 Task: Create a due date automation trigger when advanced on, on the tuesday before a card is due add basic assigned only to me at 11:00 AM.
Action: Mouse moved to (1061, 325)
Screenshot: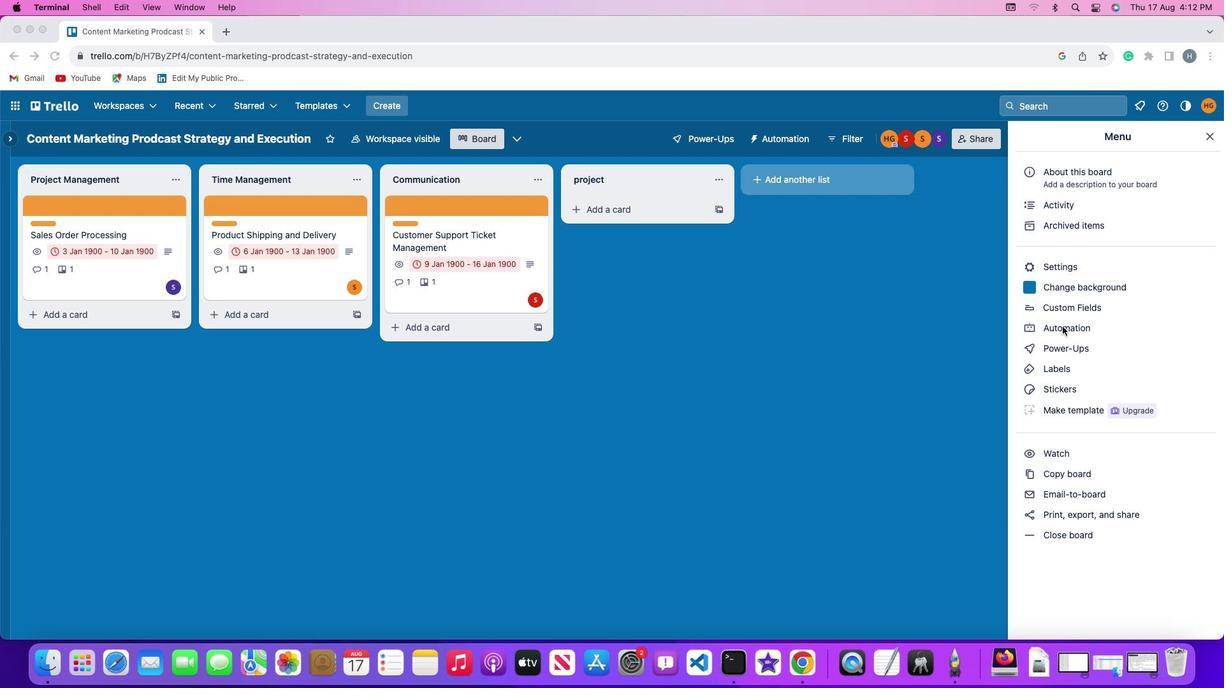 
Action: Mouse pressed left at (1061, 325)
Screenshot: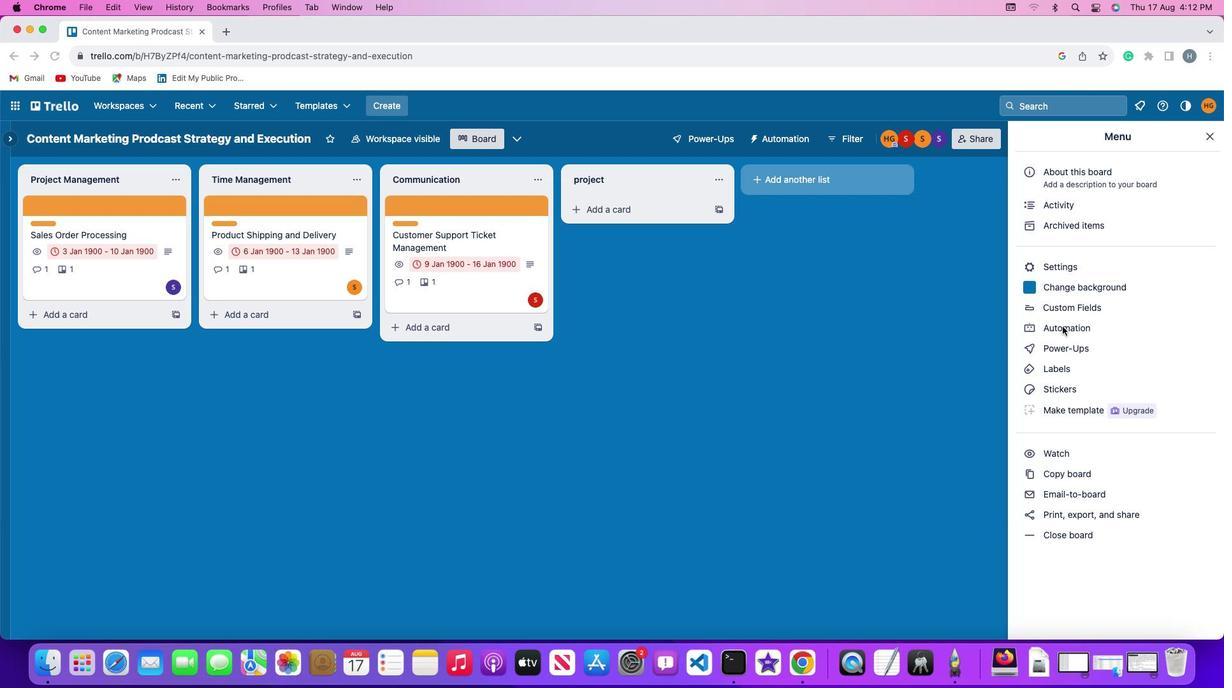 
Action: Mouse pressed left at (1061, 325)
Screenshot: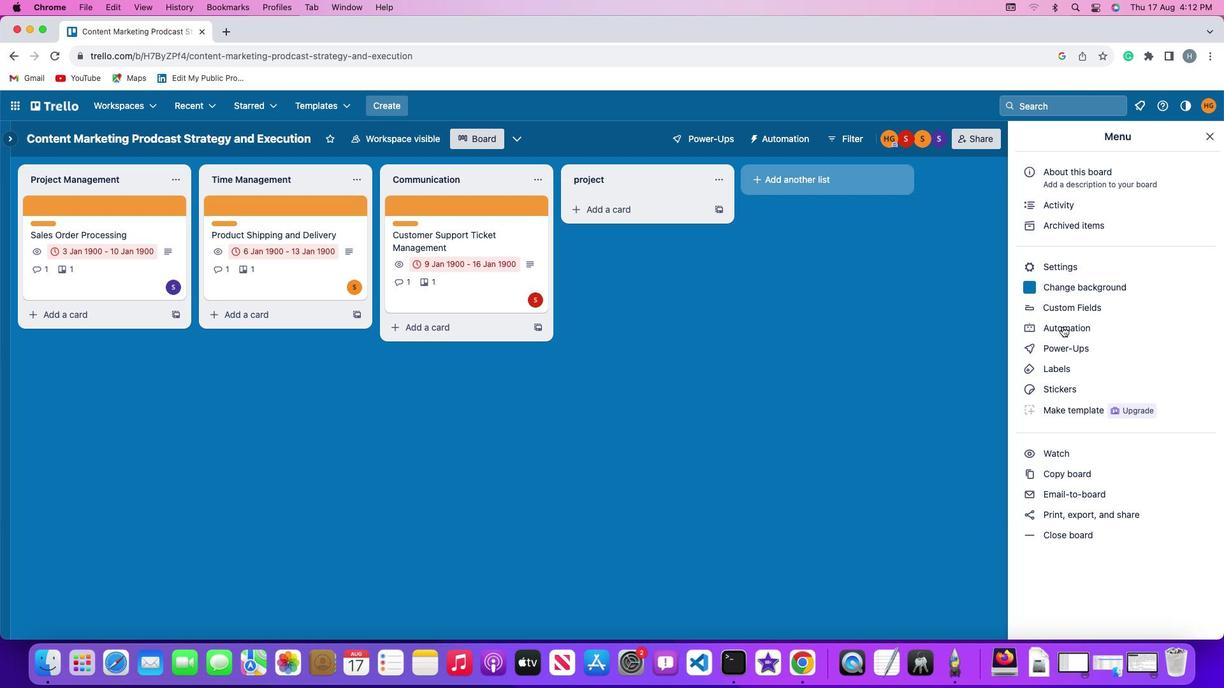 
Action: Mouse moved to (96, 297)
Screenshot: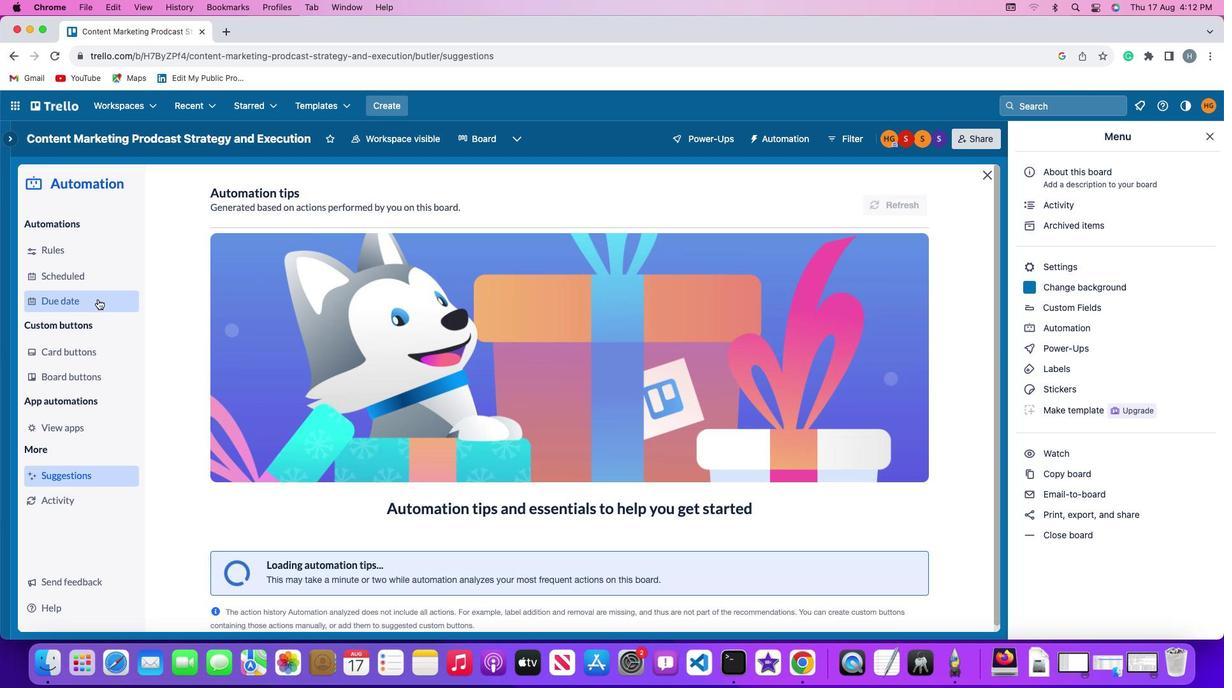 
Action: Mouse pressed left at (96, 297)
Screenshot: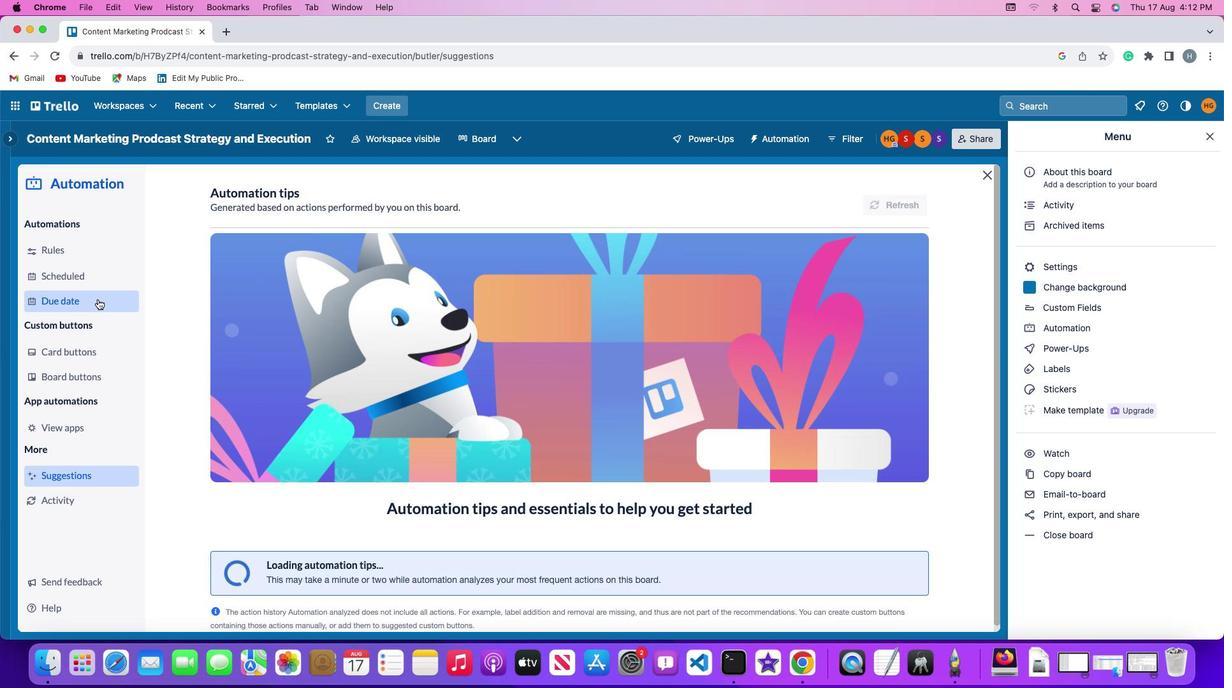 
Action: Mouse moved to (861, 197)
Screenshot: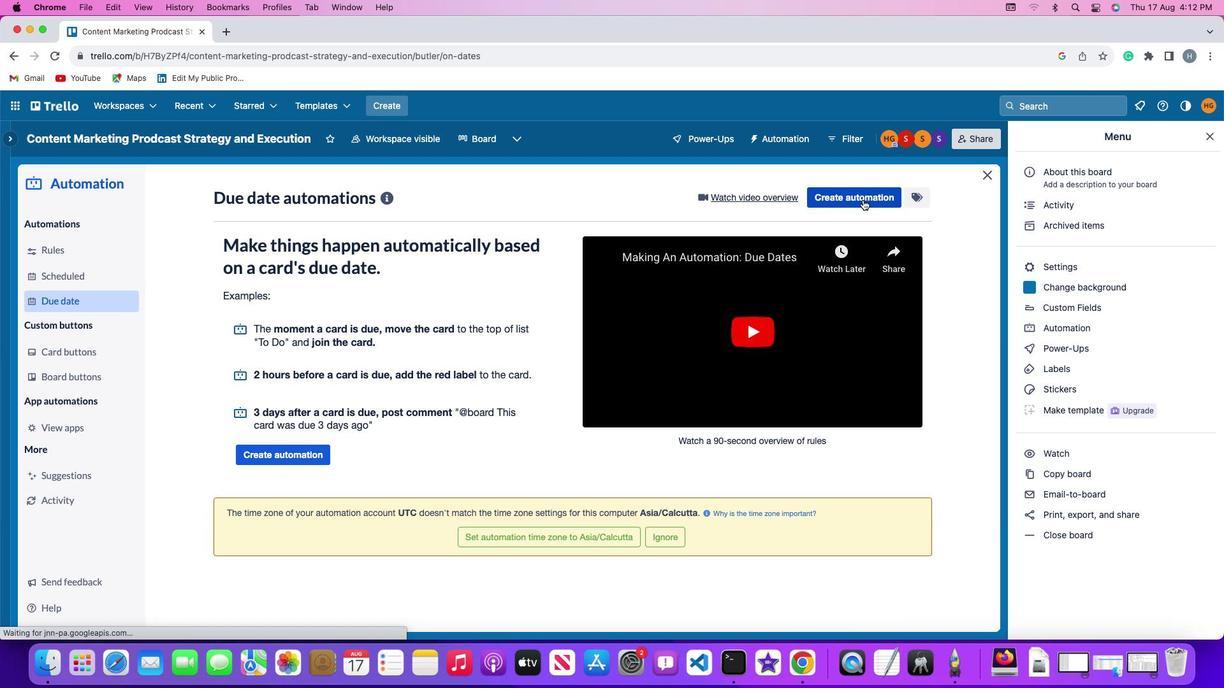 
Action: Mouse pressed left at (861, 197)
Screenshot: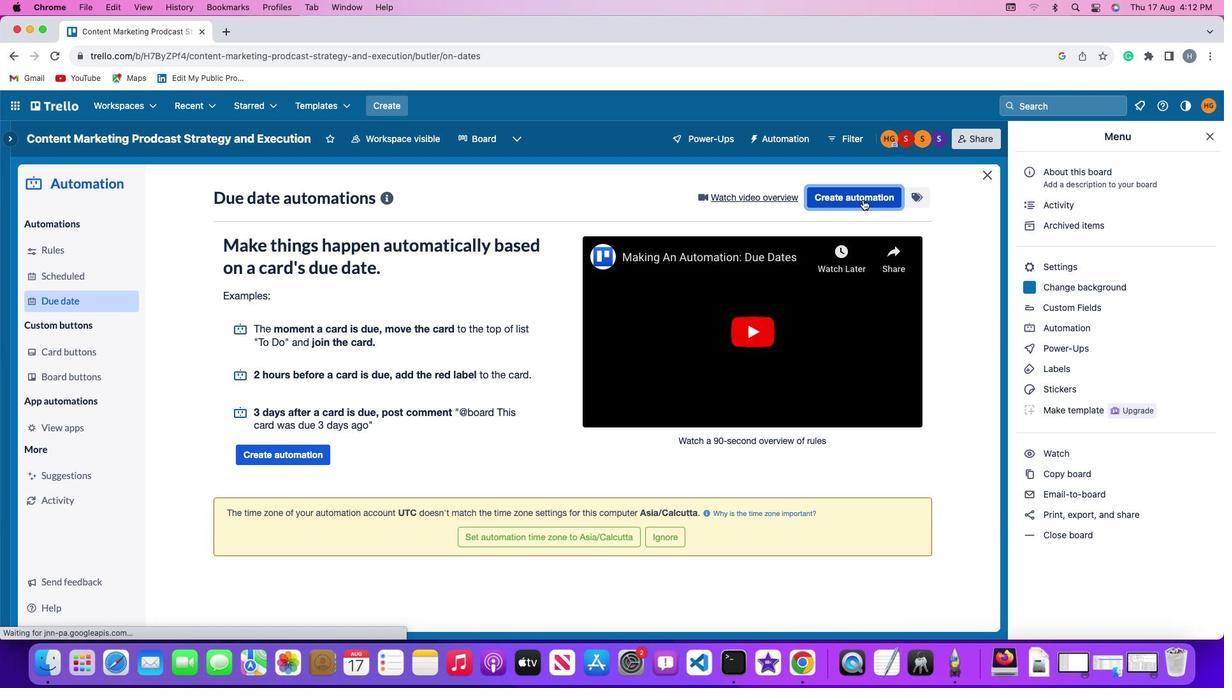 
Action: Mouse moved to (268, 322)
Screenshot: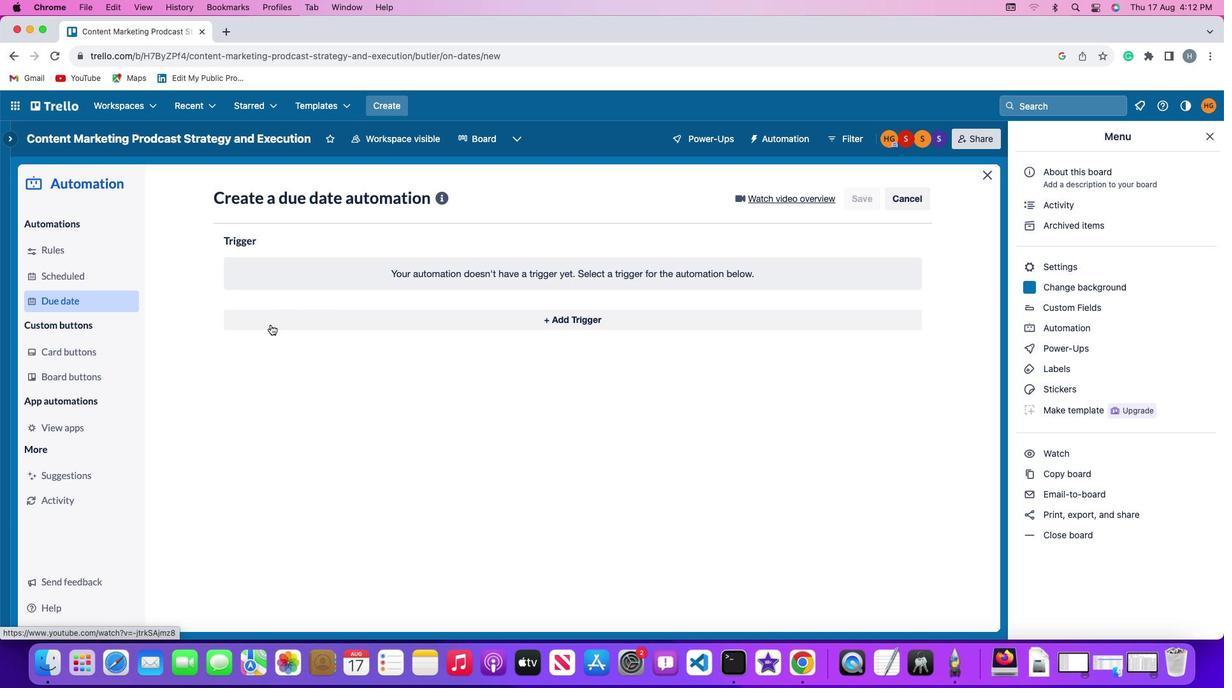 
Action: Mouse pressed left at (268, 322)
Screenshot: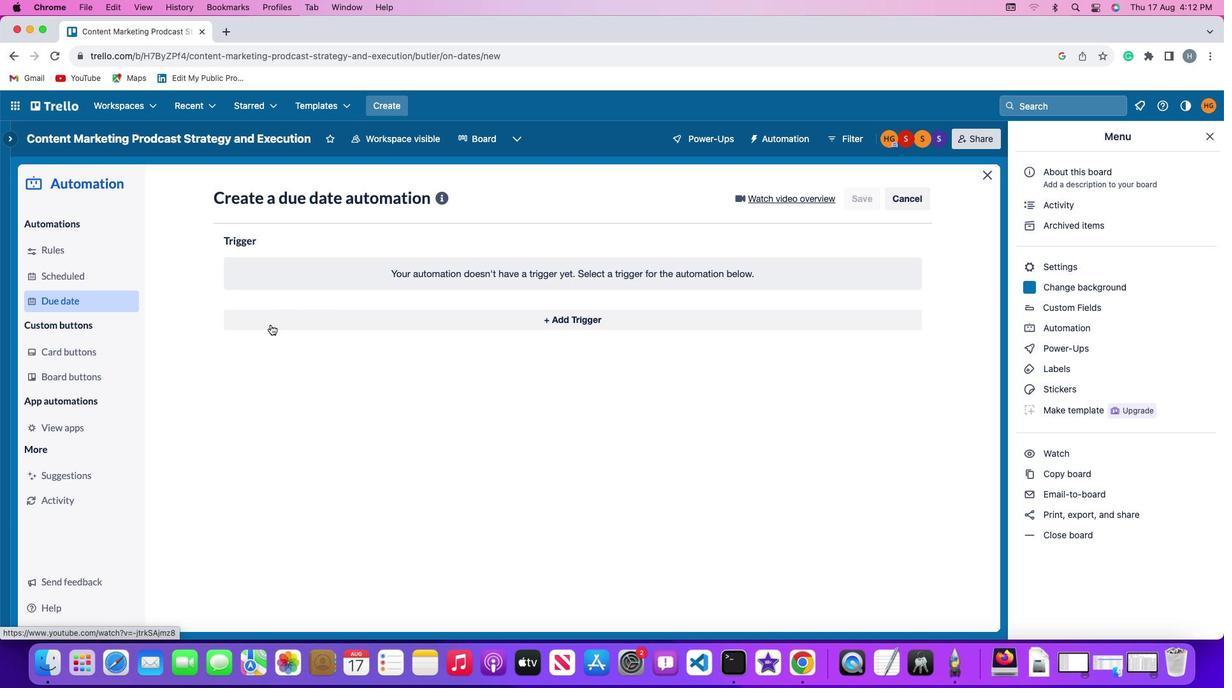 
Action: Mouse moved to (266, 546)
Screenshot: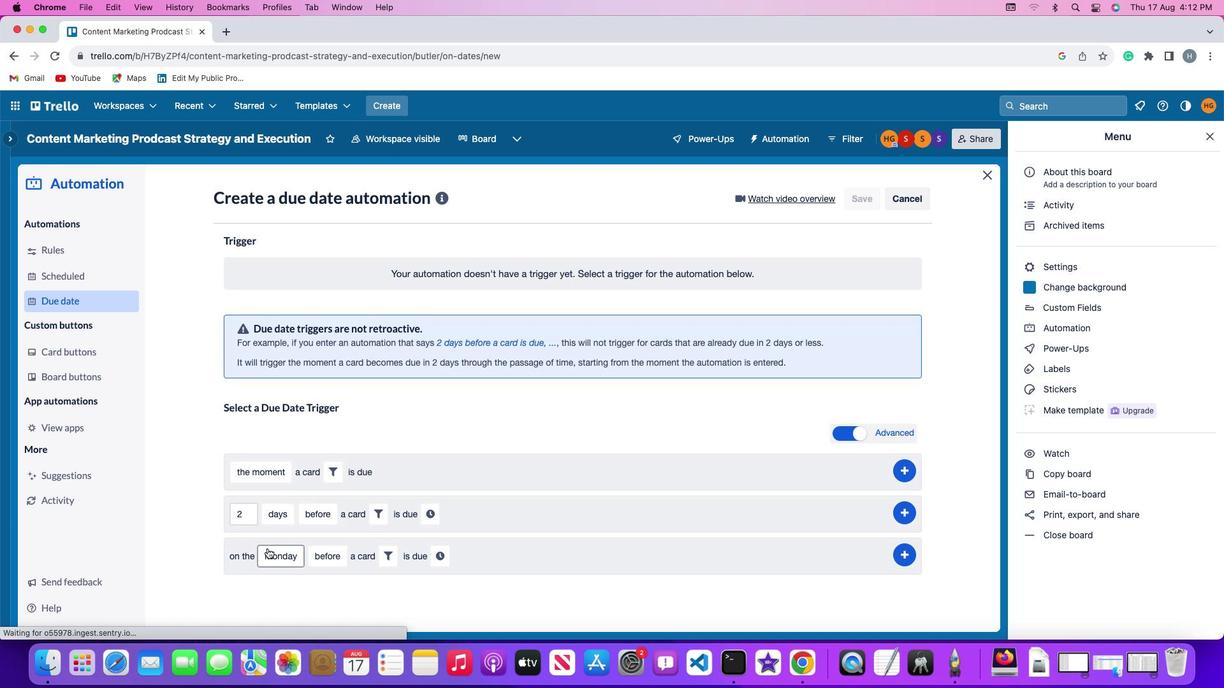 
Action: Mouse pressed left at (266, 546)
Screenshot: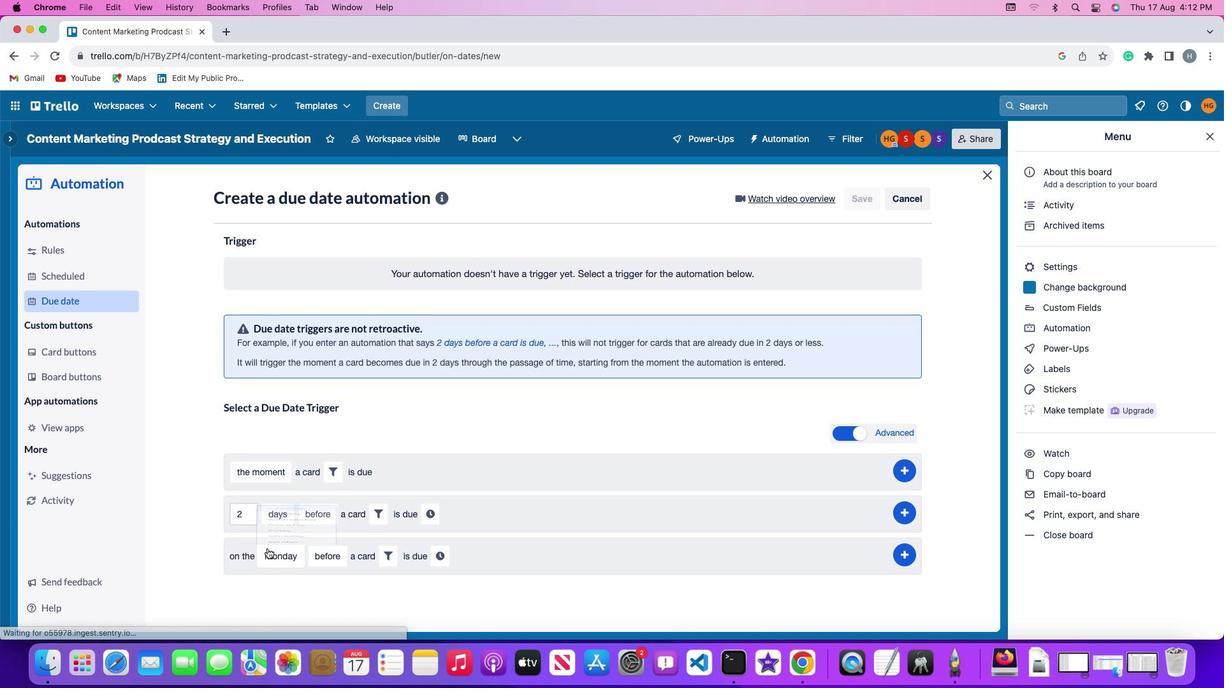 
Action: Mouse moved to (279, 400)
Screenshot: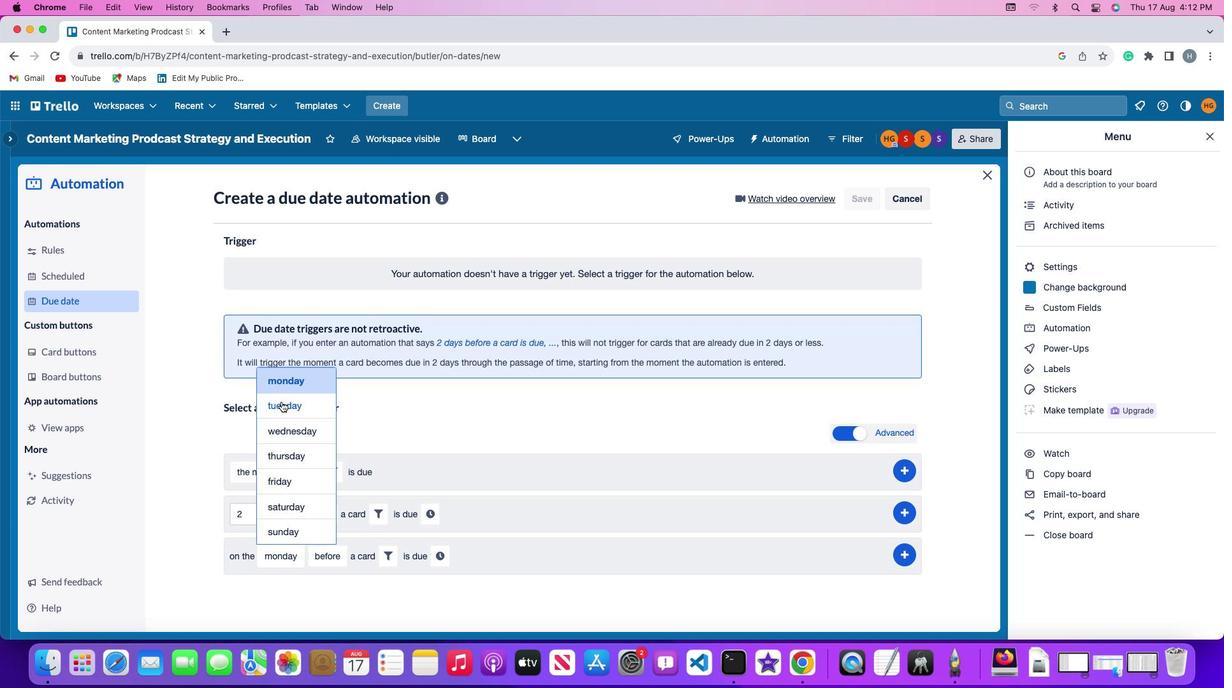
Action: Mouse pressed left at (279, 400)
Screenshot: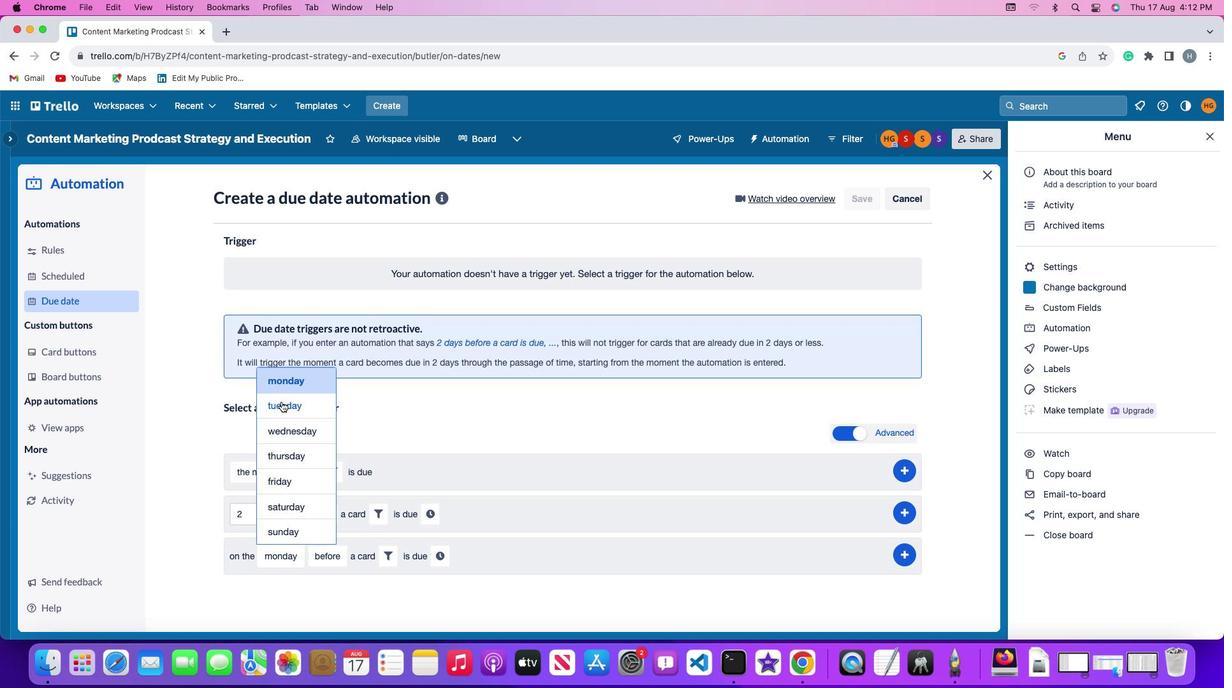 
Action: Mouse moved to (326, 553)
Screenshot: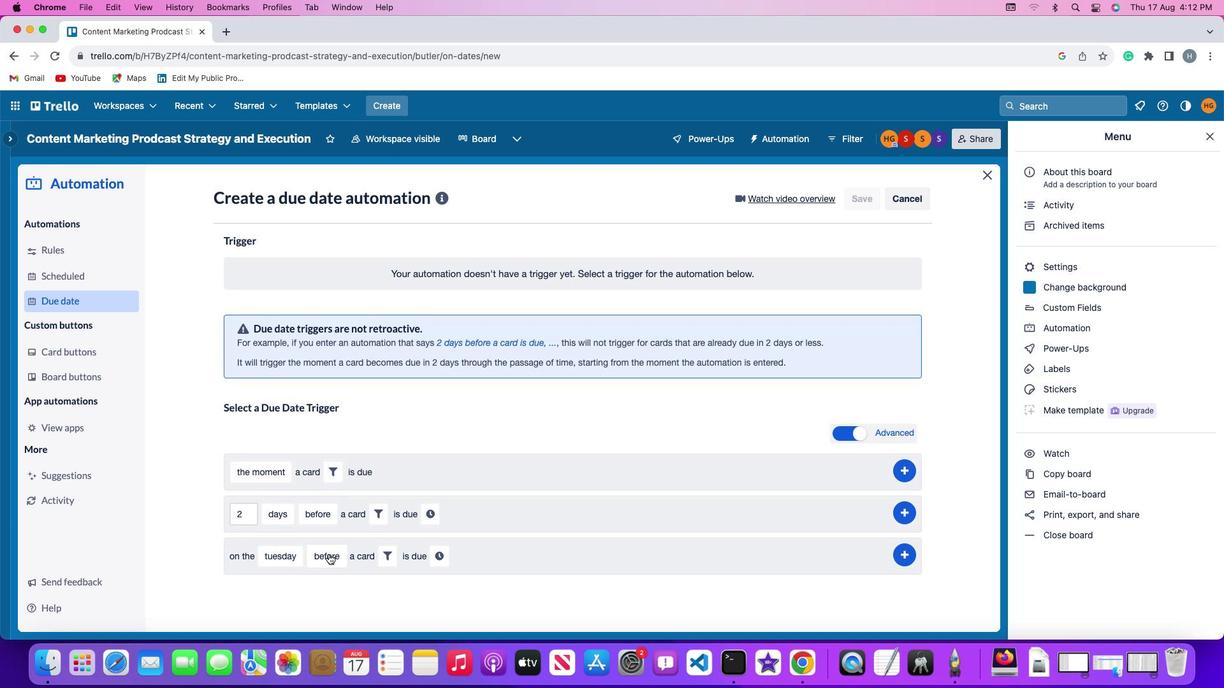 
Action: Mouse pressed left at (326, 553)
Screenshot: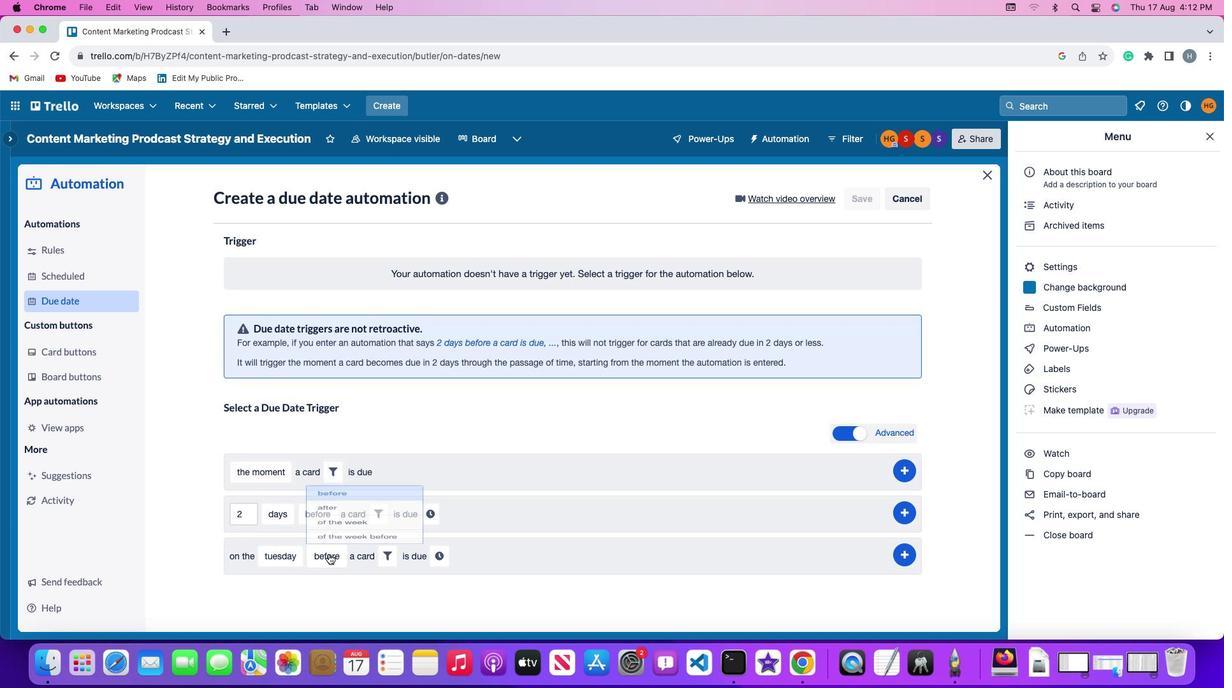
Action: Mouse moved to (347, 453)
Screenshot: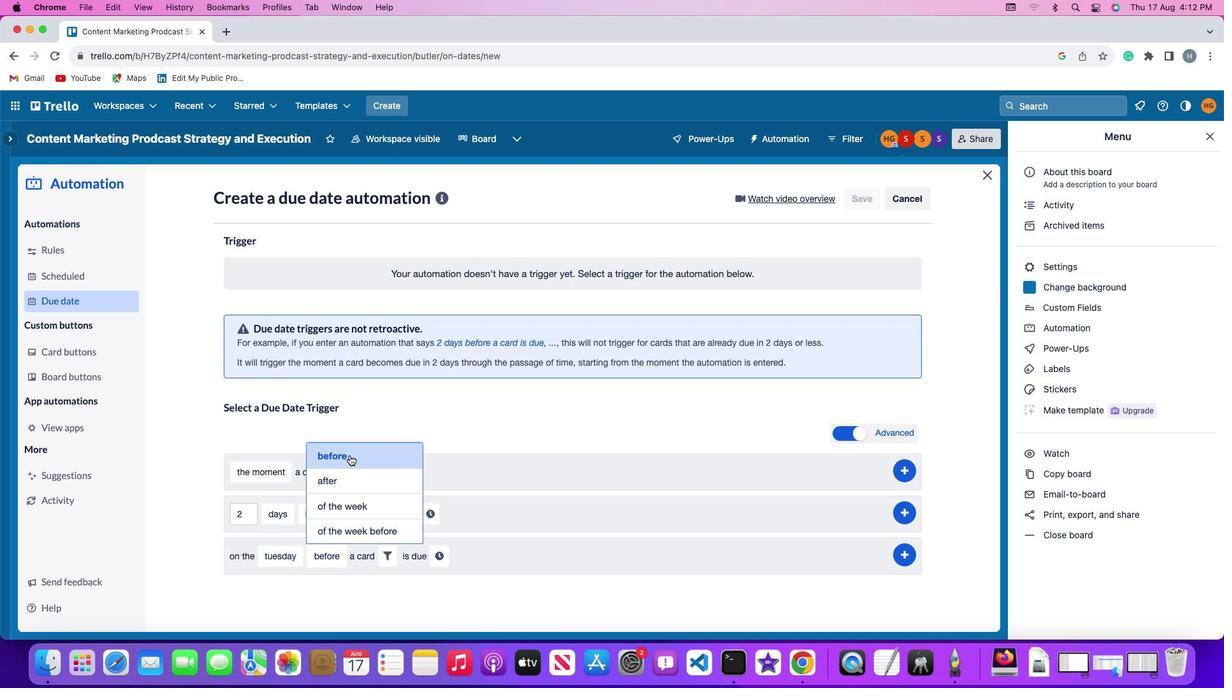 
Action: Mouse pressed left at (347, 453)
Screenshot: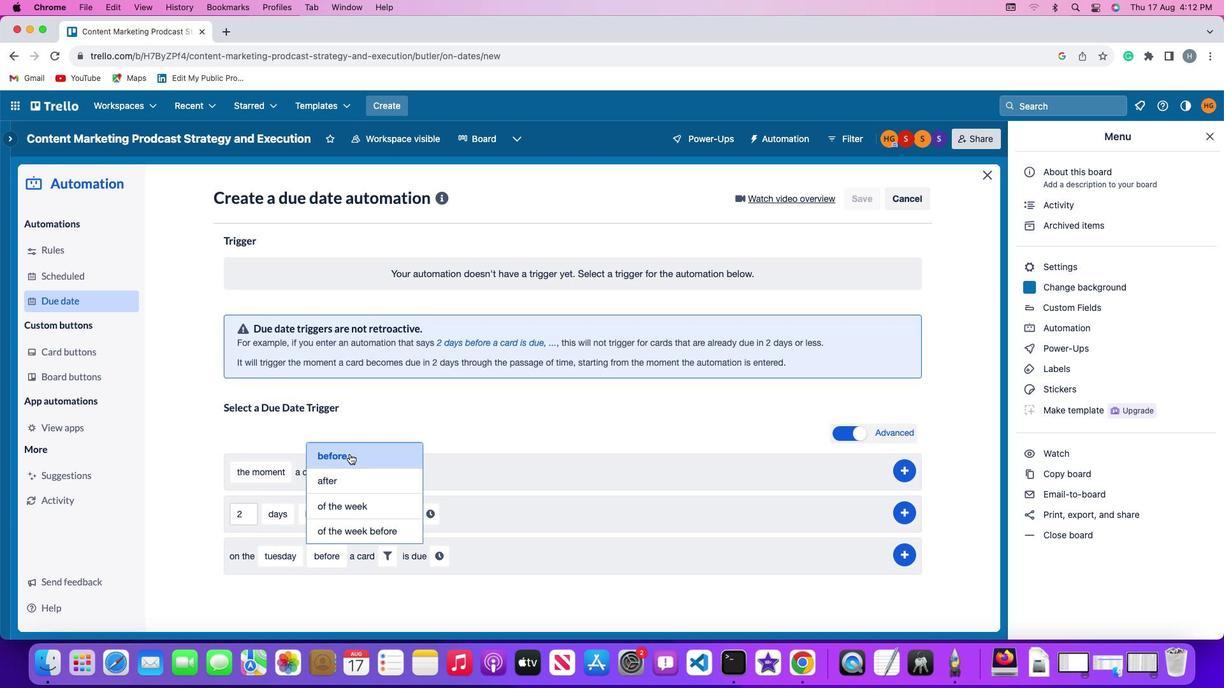 
Action: Mouse moved to (387, 556)
Screenshot: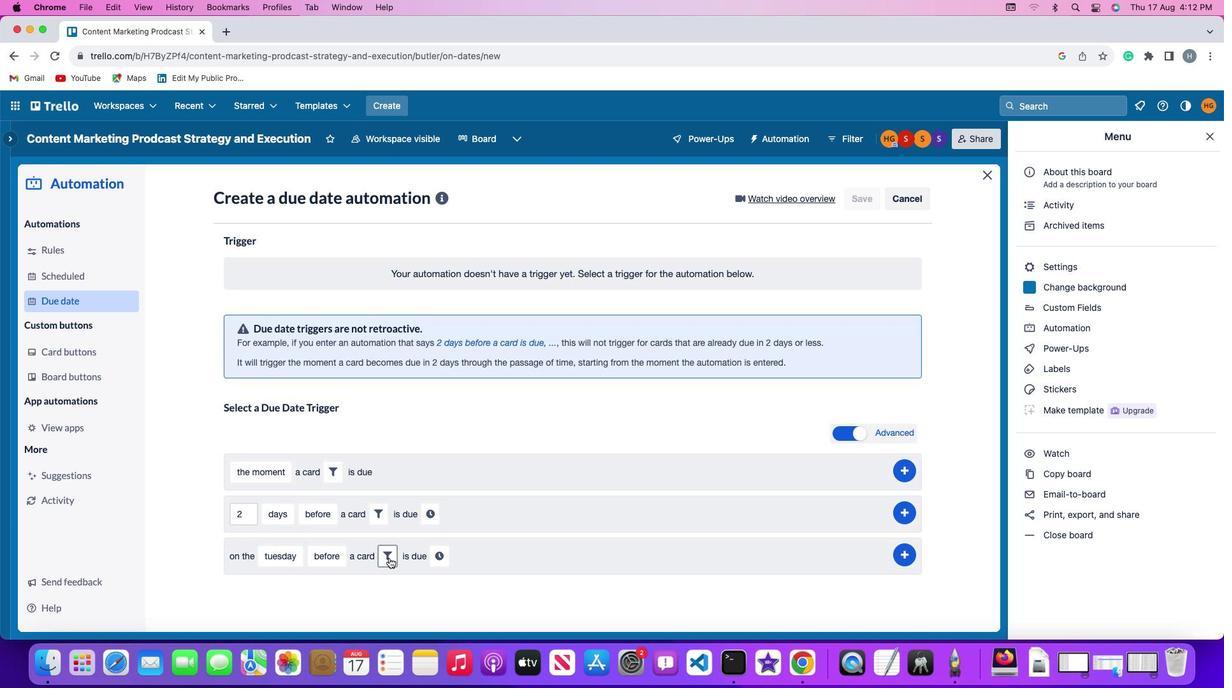 
Action: Mouse pressed left at (387, 556)
Screenshot: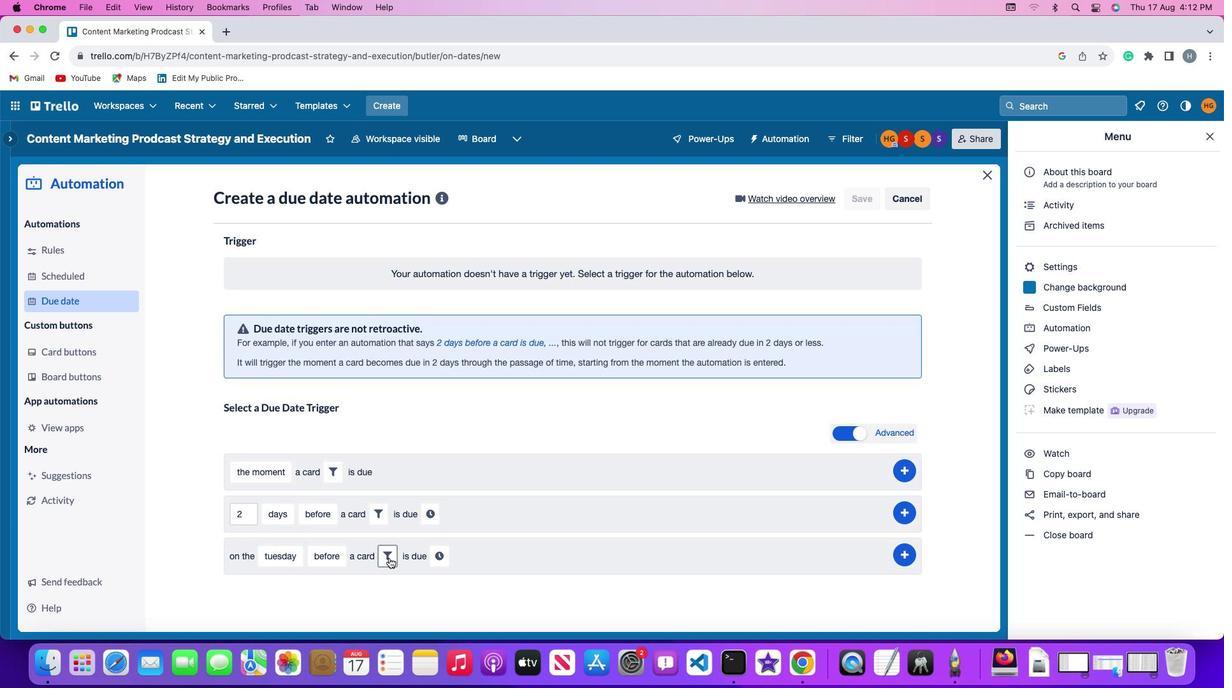 
Action: Mouse moved to (332, 595)
Screenshot: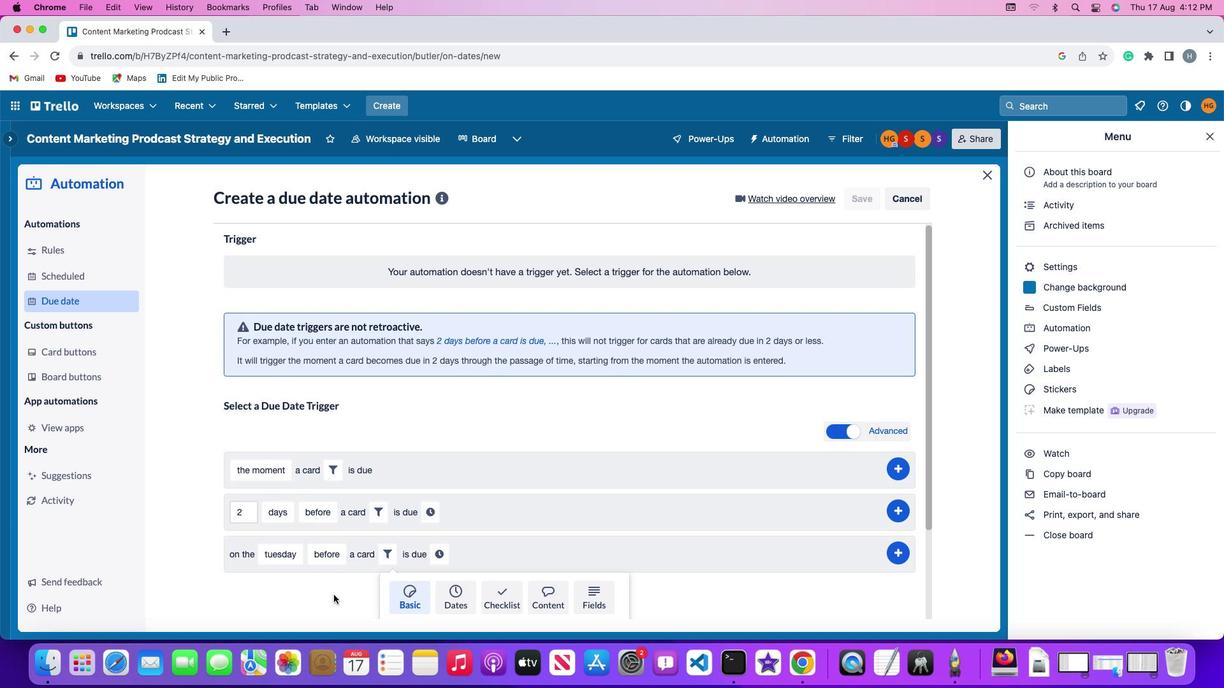 
Action: Mouse scrolled (332, 595) with delta (-1, -1)
Screenshot: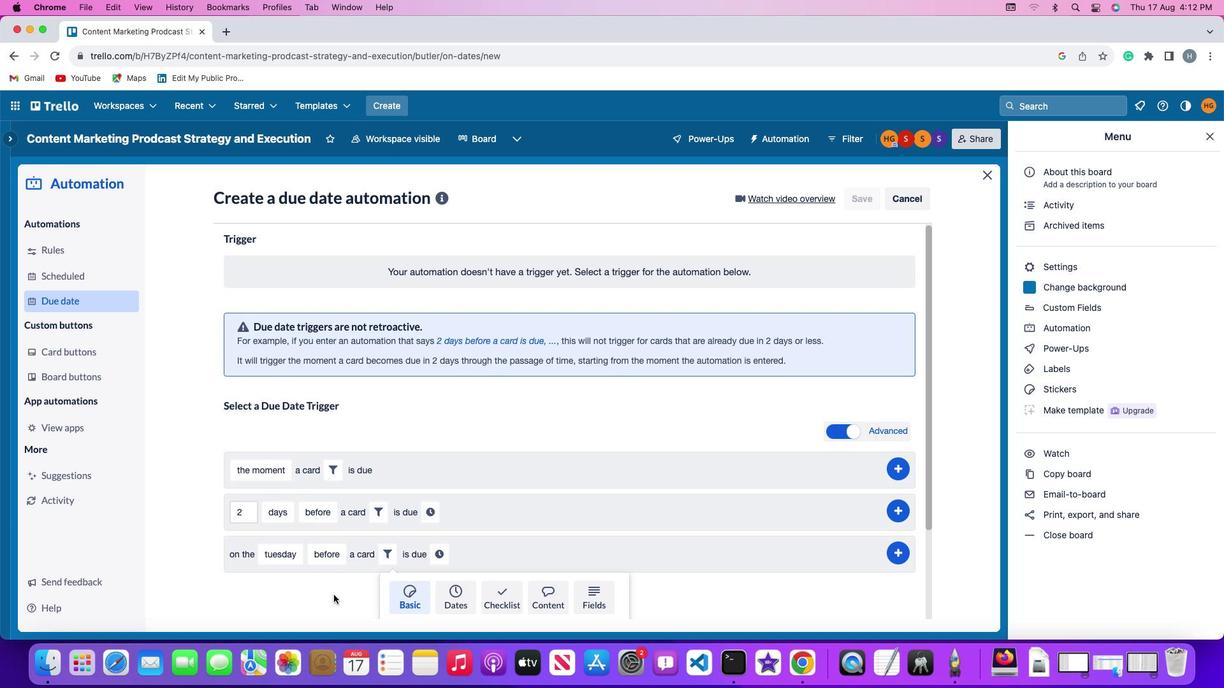 
Action: Mouse scrolled (332, 595) with delta (-1, -1)
Screenshot: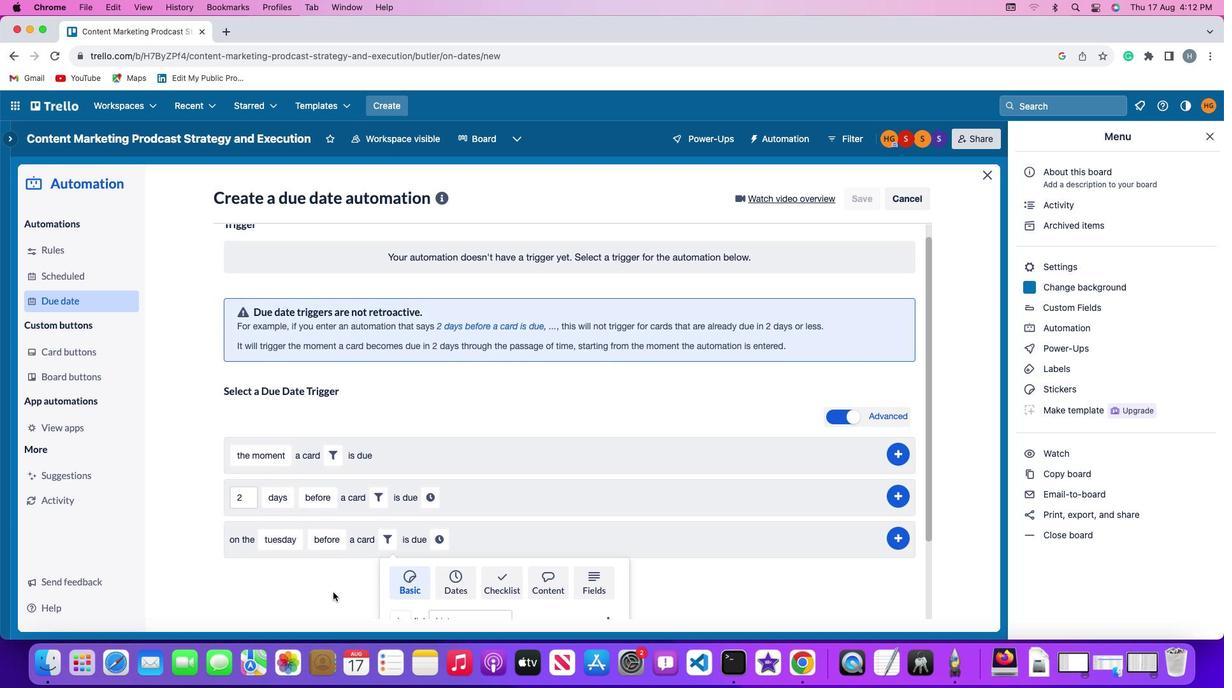 
Action: Mouse scrolled (332, 595) with delta (-1, -3)
Screenshot: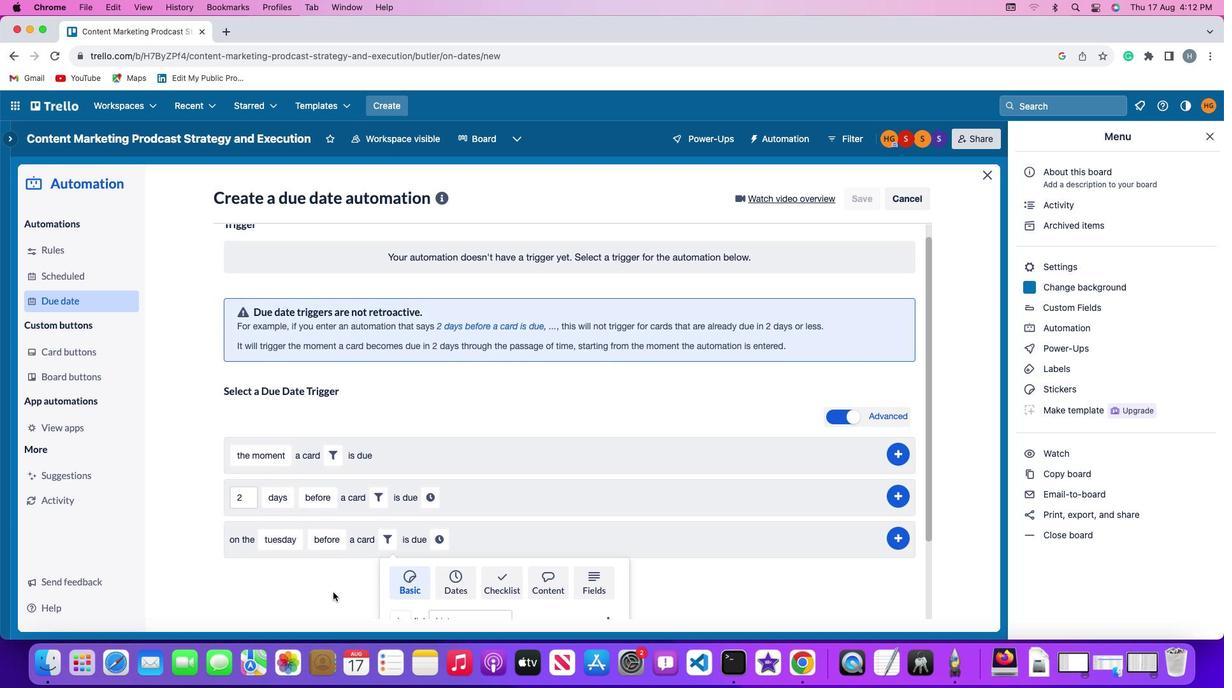 
Action: Mouse moved to (331, 594)
Screenshot: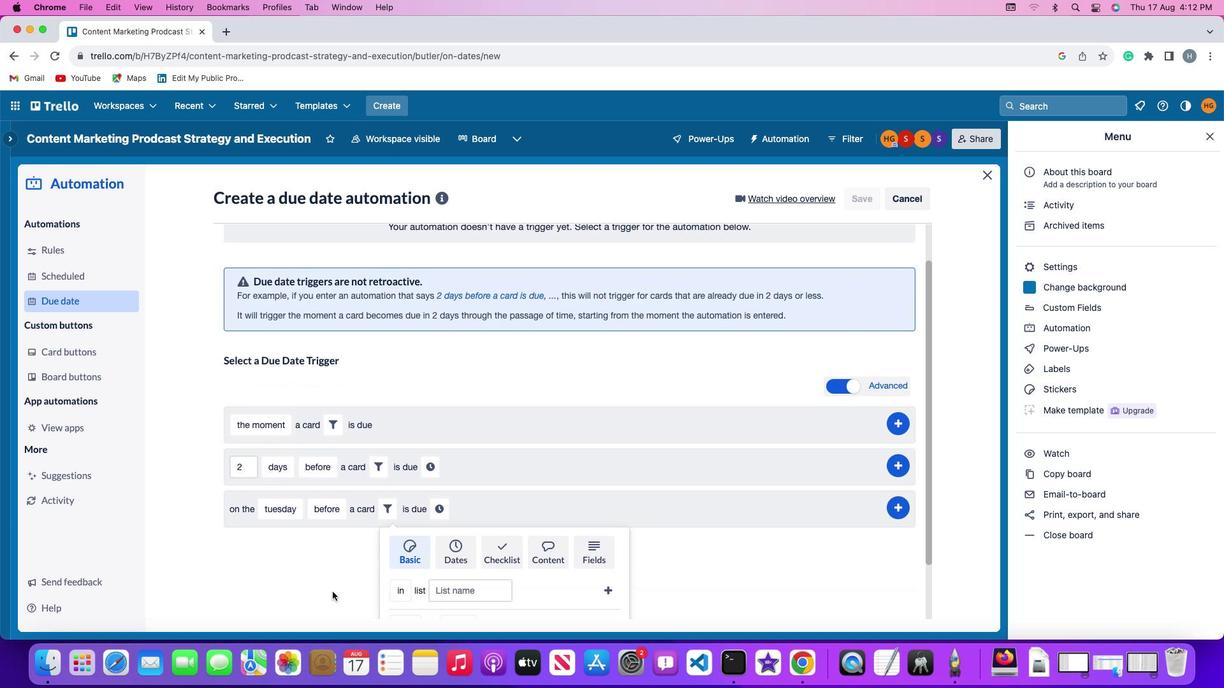 
Action: Mouse scrolled (331, 594) with delta (-1, -4)
Screenshot: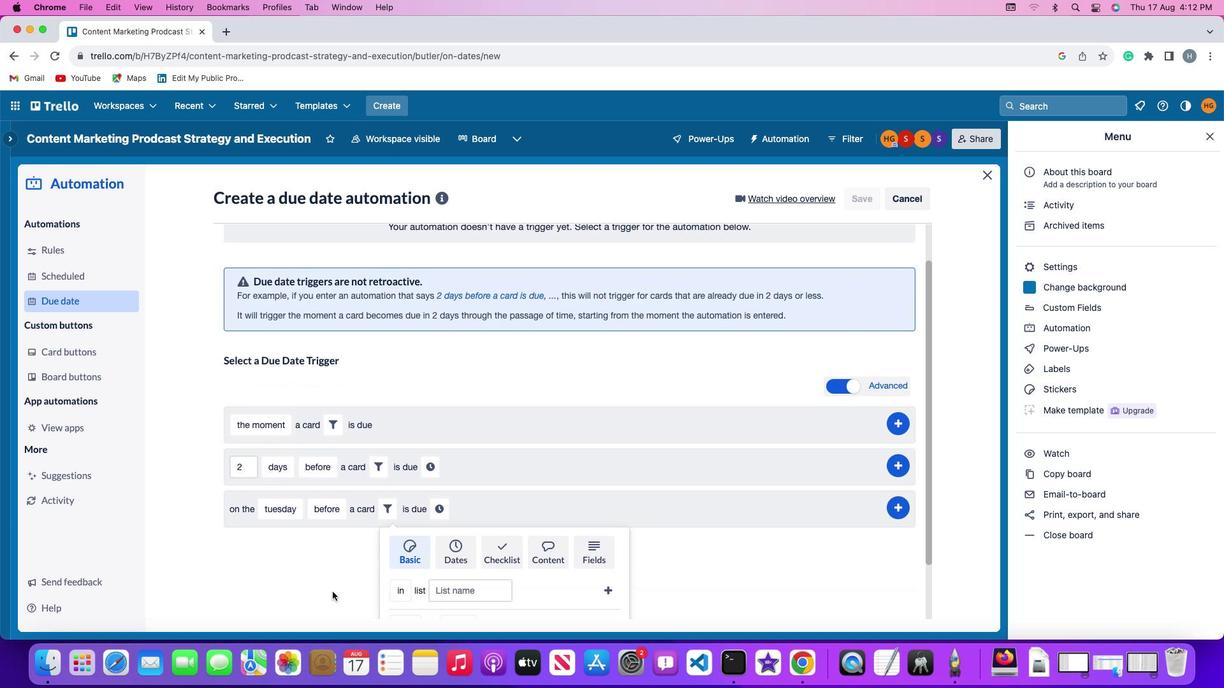 
Action: Mouse moved to (331, 593)
Screenshot: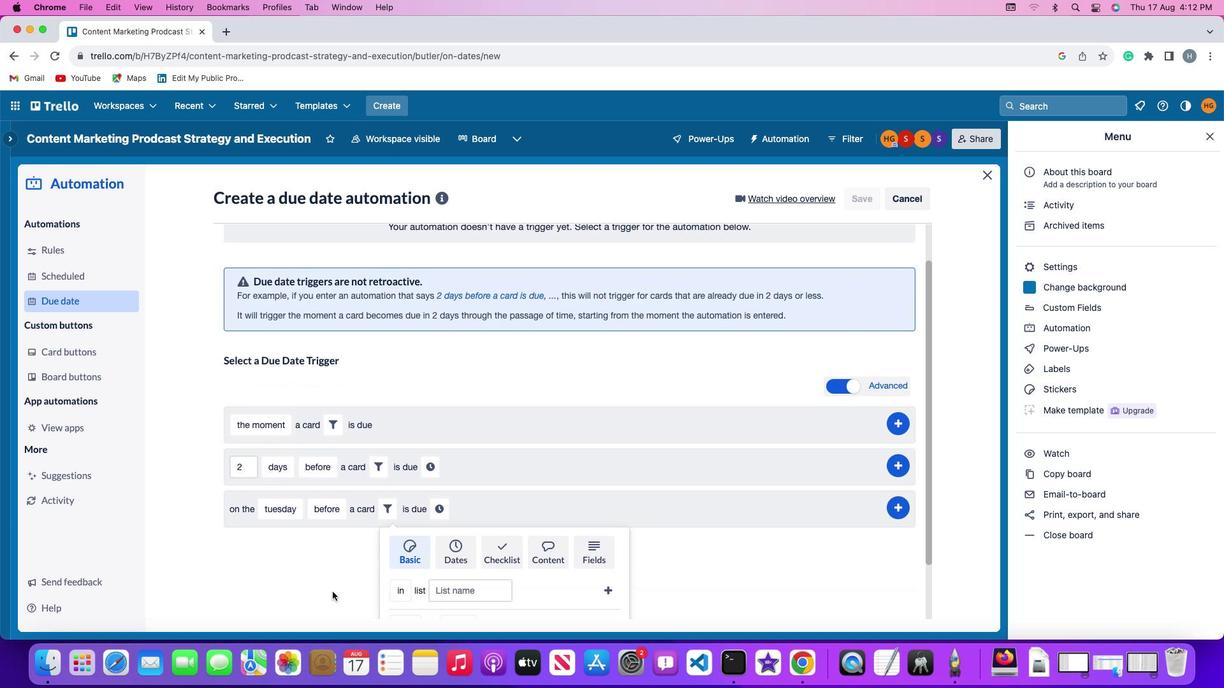 
Action: Mouse scrolled (331, 593) with delta (-1, -5)
Screenshot: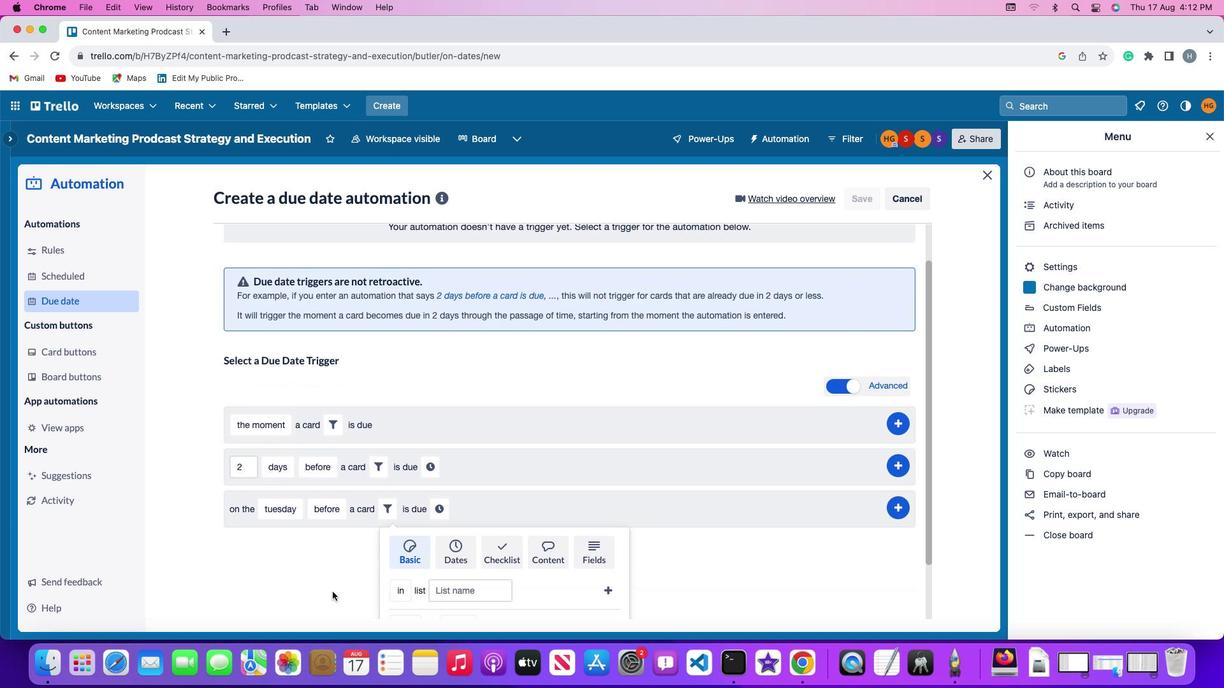 
Action: Mouse moved to (331, 590)
Screenshot: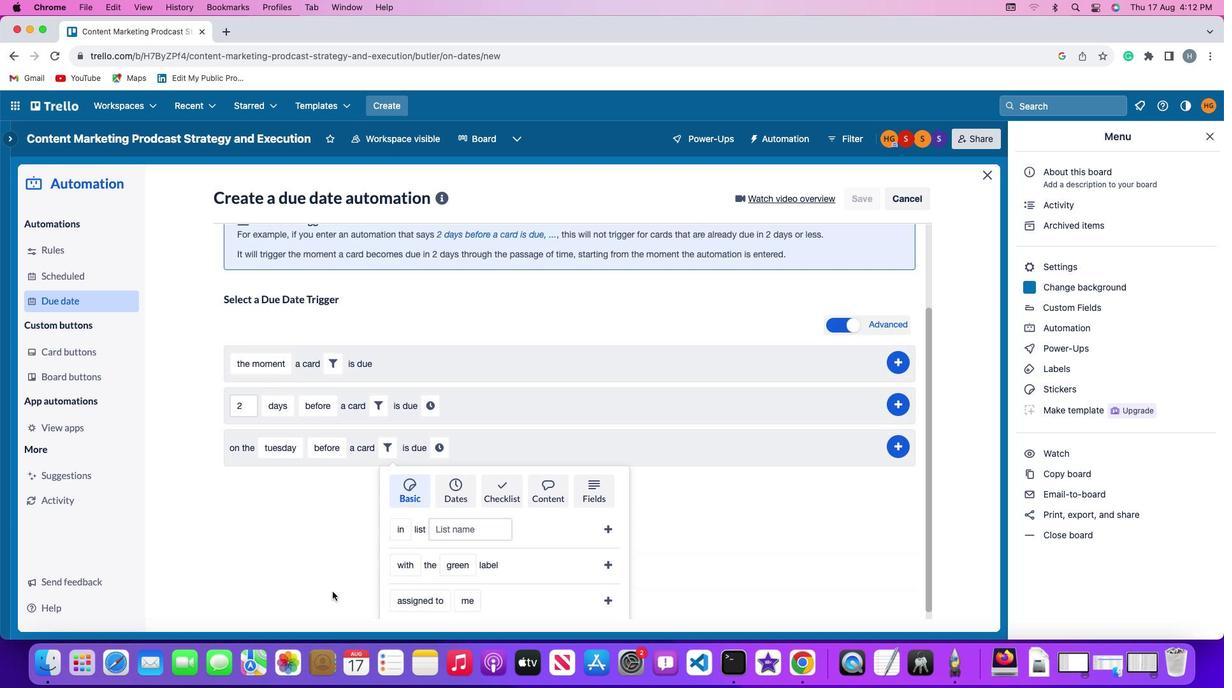 
Action: Mouse scrolled (331, 590) with delta (-1, -1)
Screenshot: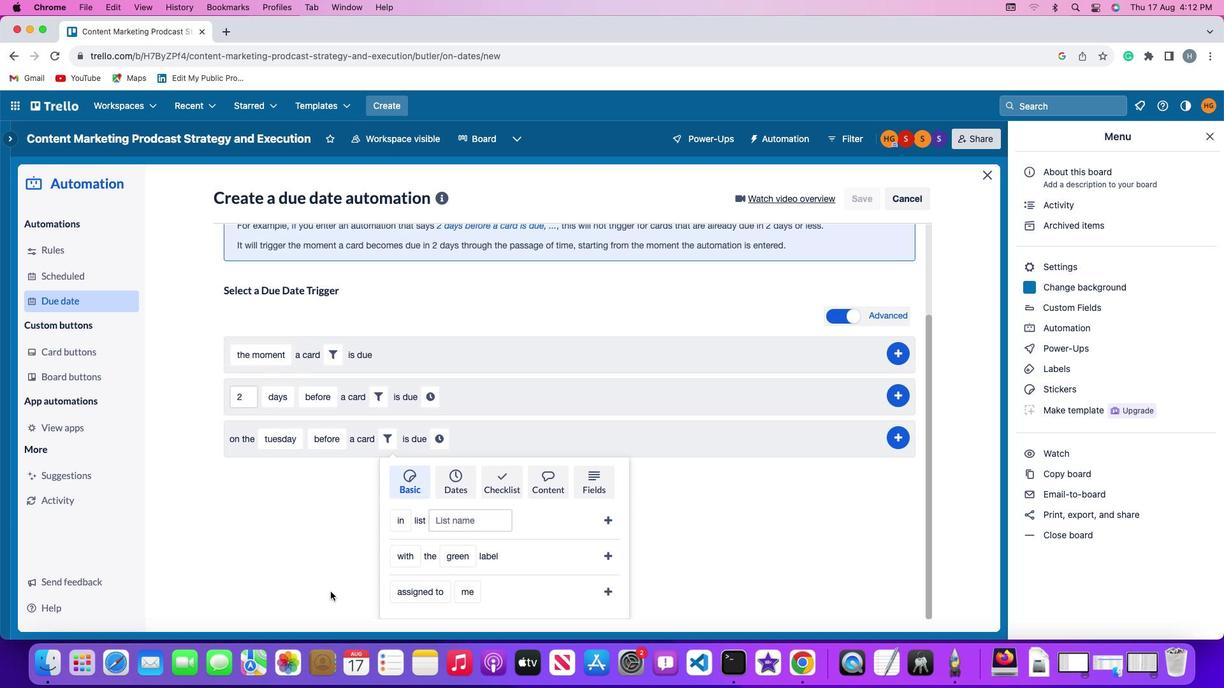 
Action: Mouse scrolled (331, 590) with delta (-1, -1)
Screenshot: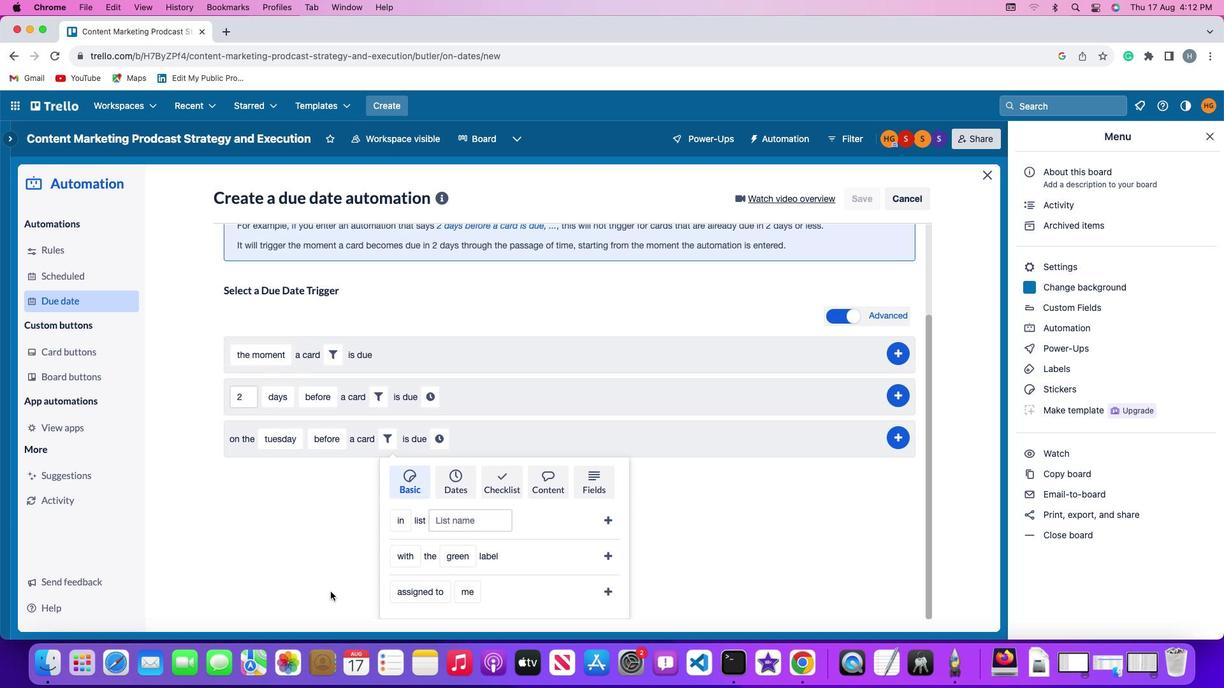 
Action: Mouse moved to (329, 590)
Screenshot: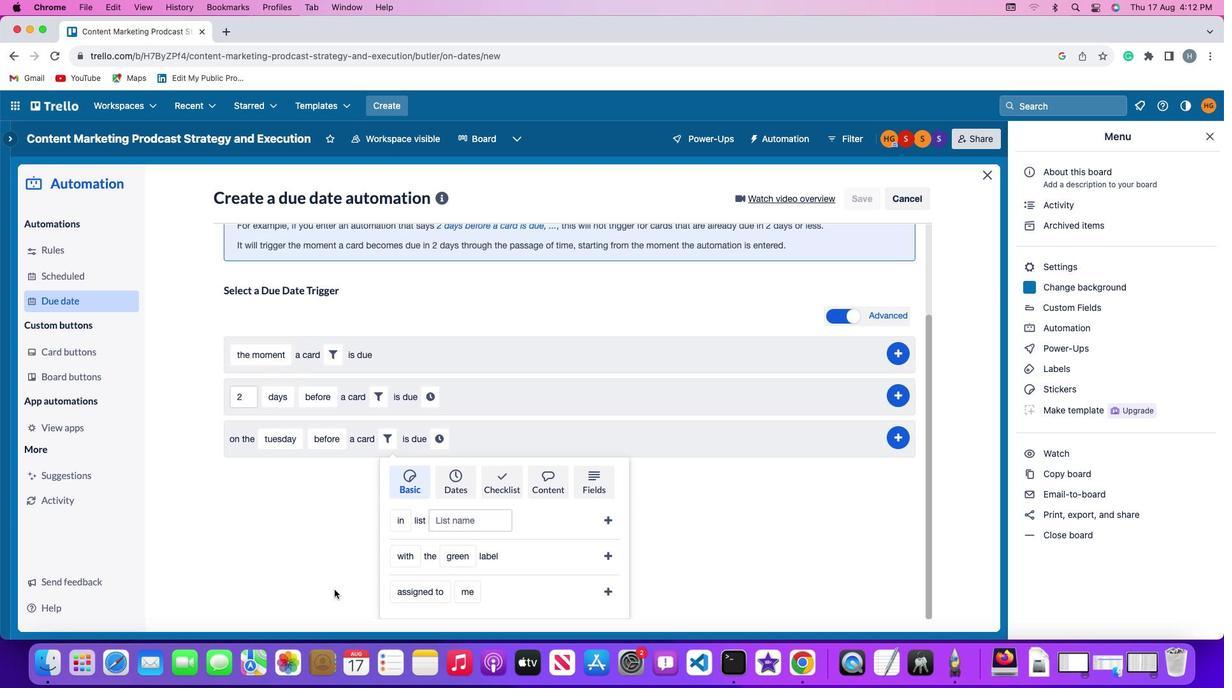 
Action: Mouse scrolled (329, 590) with delta (-1, -3)
Screenshot: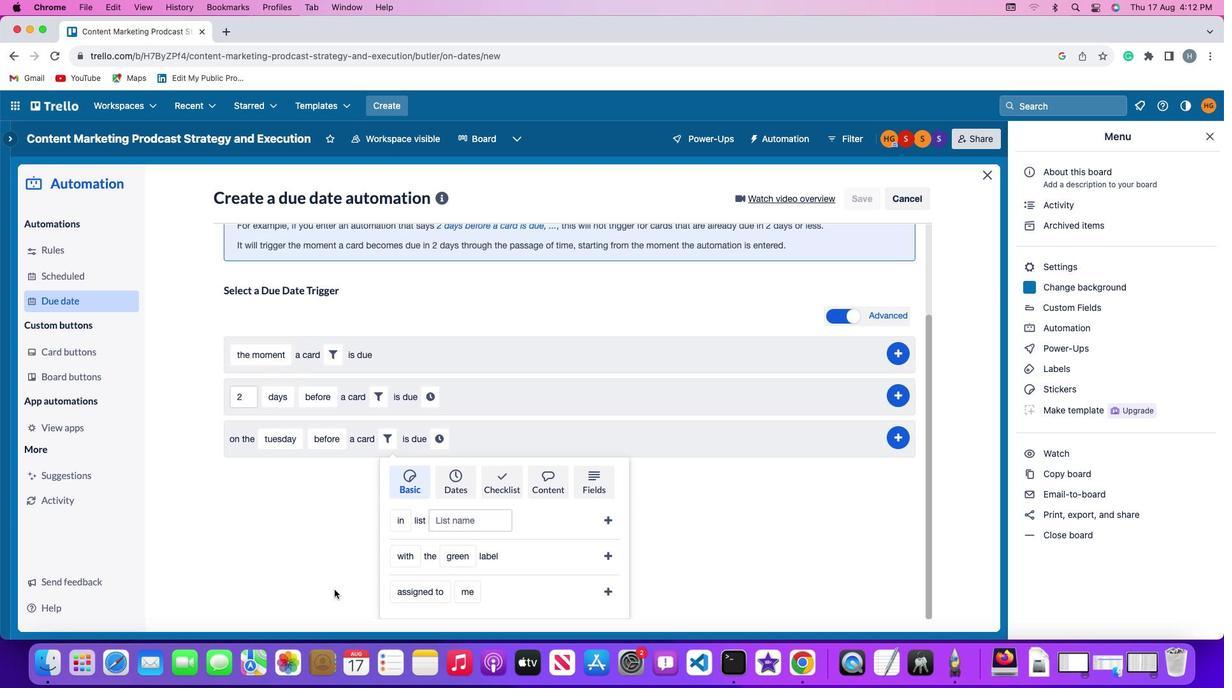 
Action: Mouse moved to (404, 592)
Screenshot: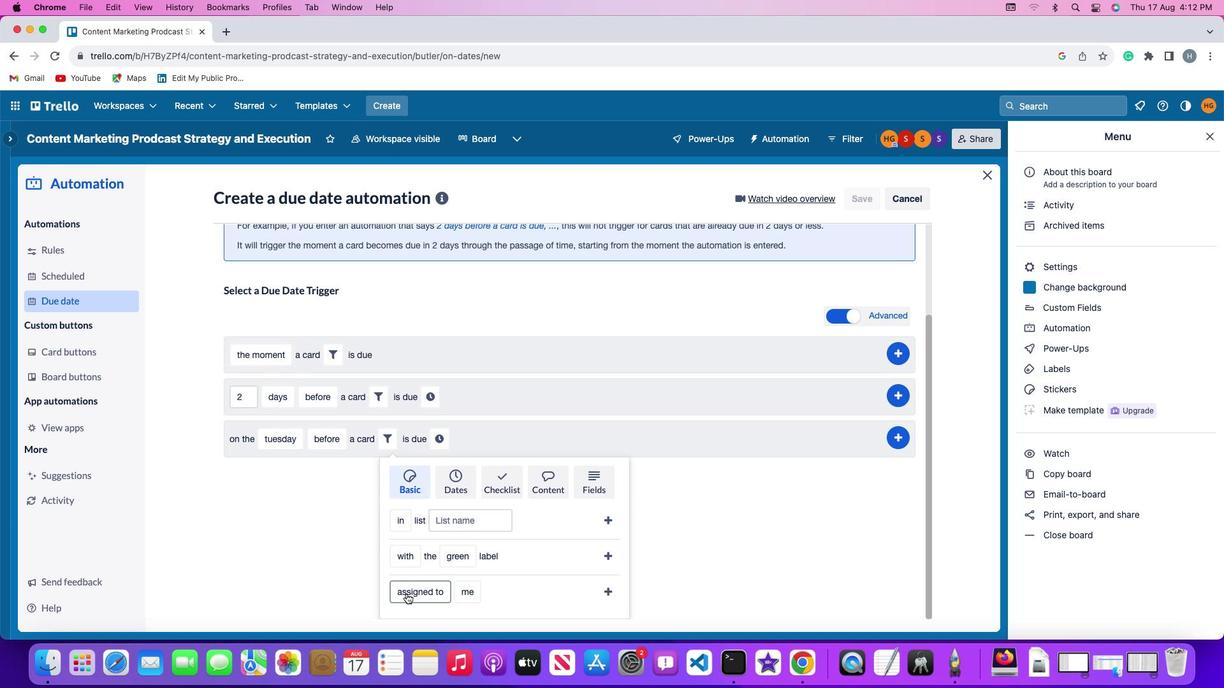
Action: Mouse pressed left at (404, 592)
Screenshot: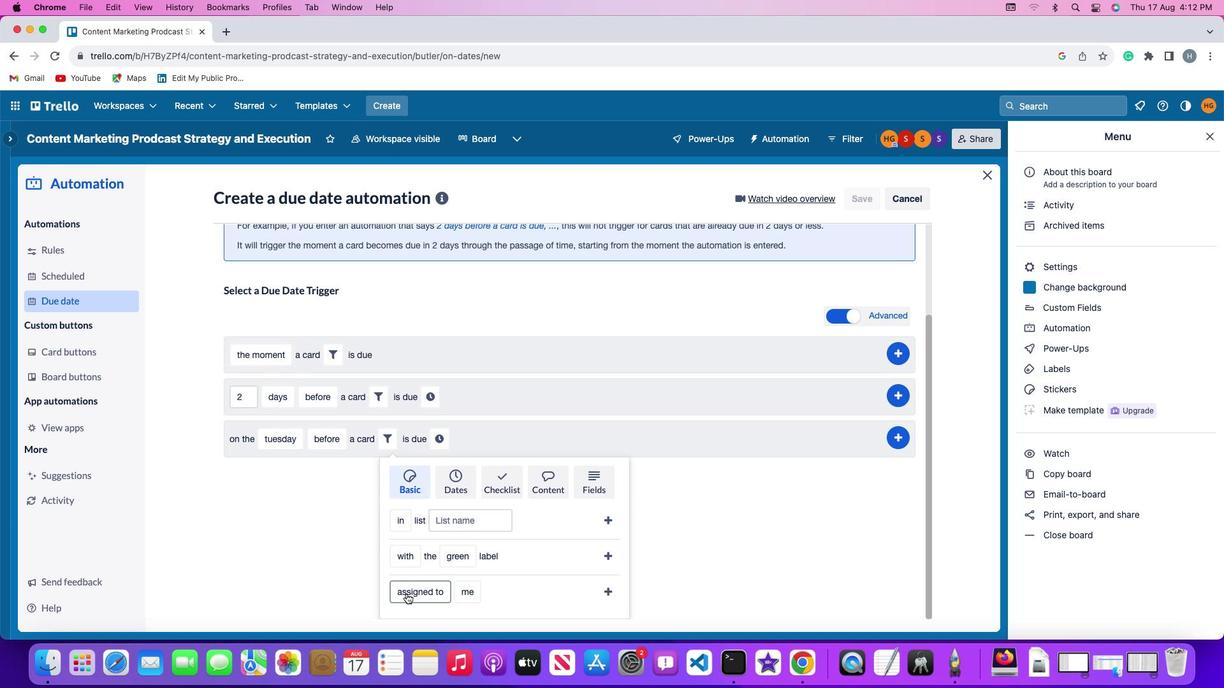 
Action: Mouse moved to (418, 538)
Screenshot: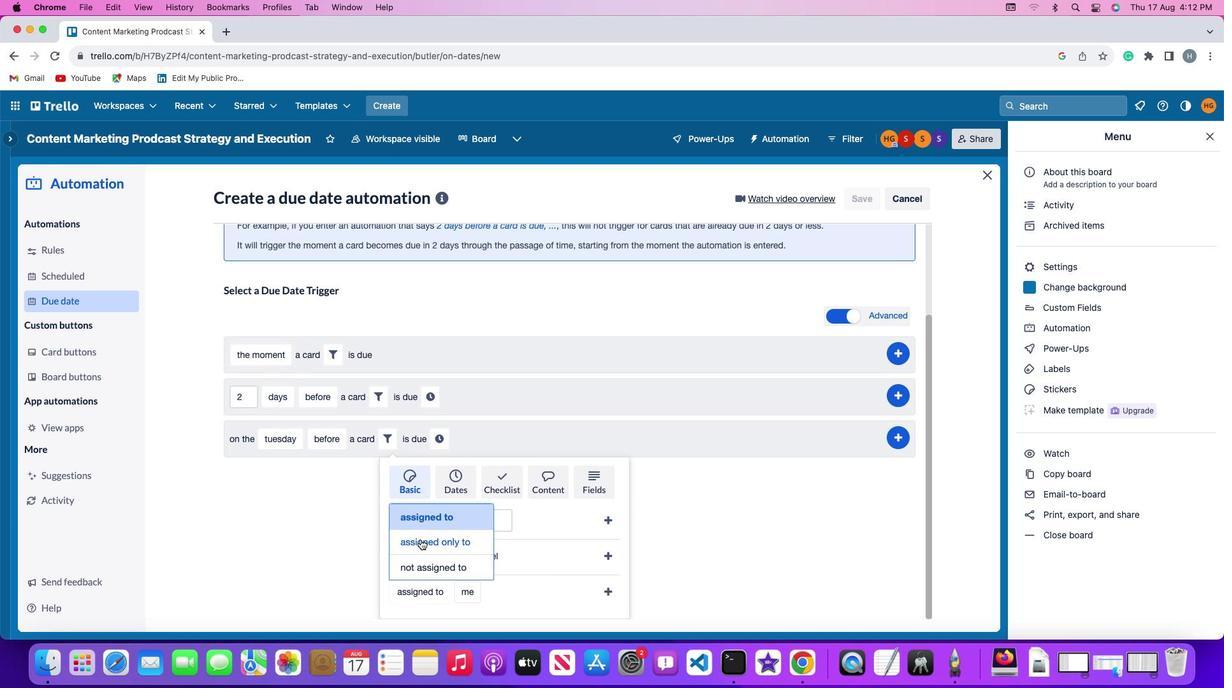 
Action: Mouse pressed left at (418, 538)
Screenshot: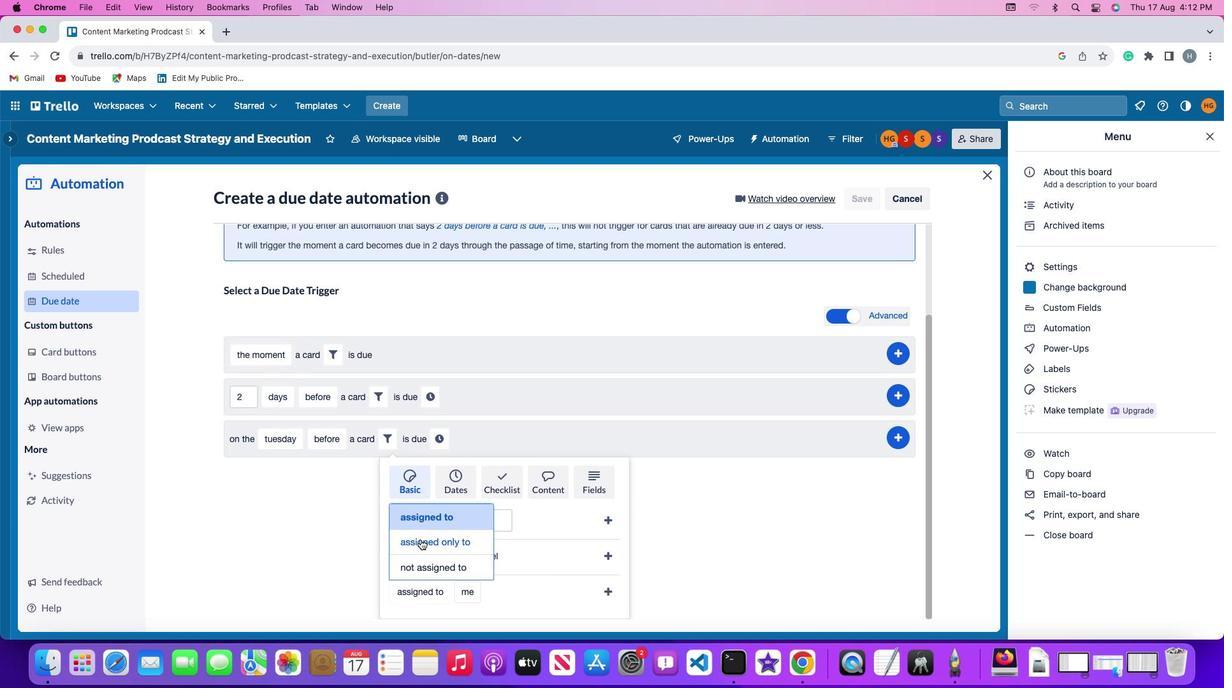 
Action: Mouse moved to (483, 596)
Screenshot: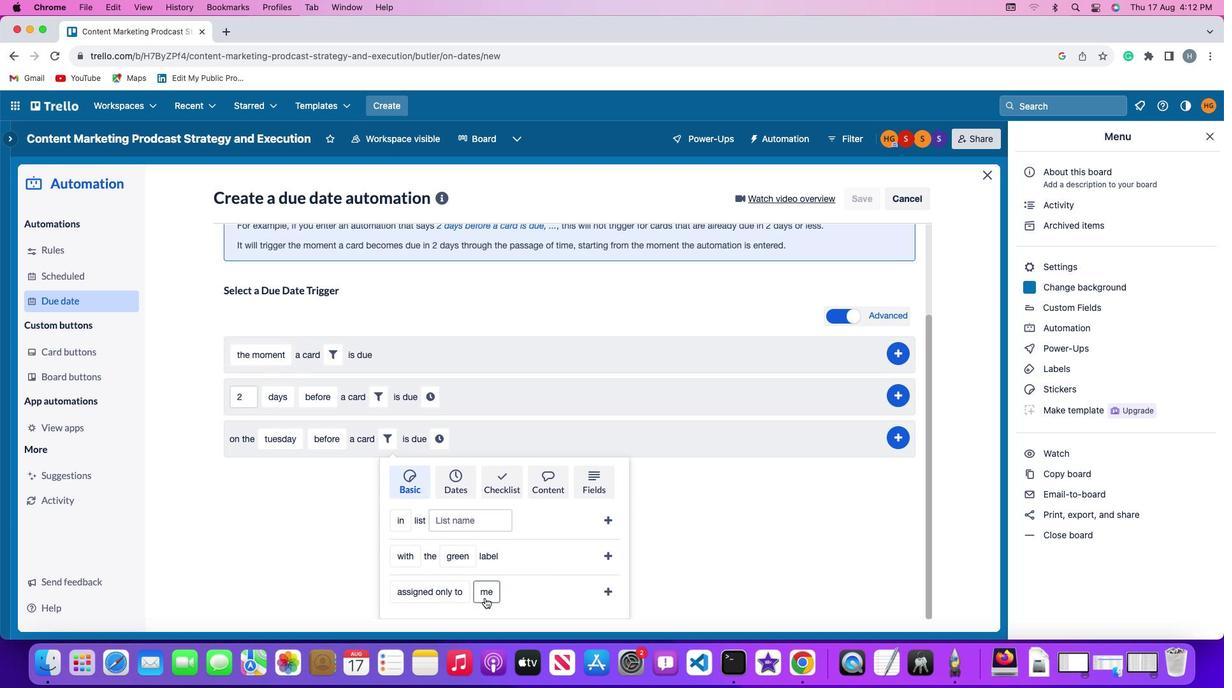 
Action: Mouse pressed left at (483, 596)
Screenshot: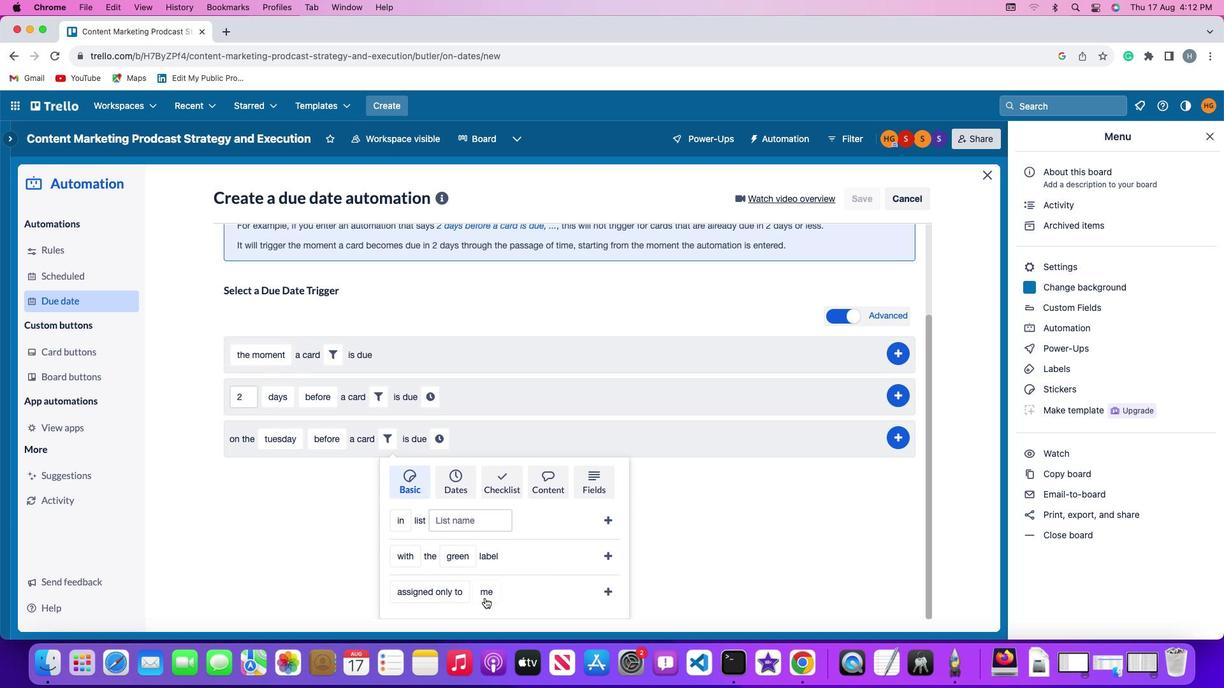 
Action: Mouse moved to (486, 512)
Screenshot: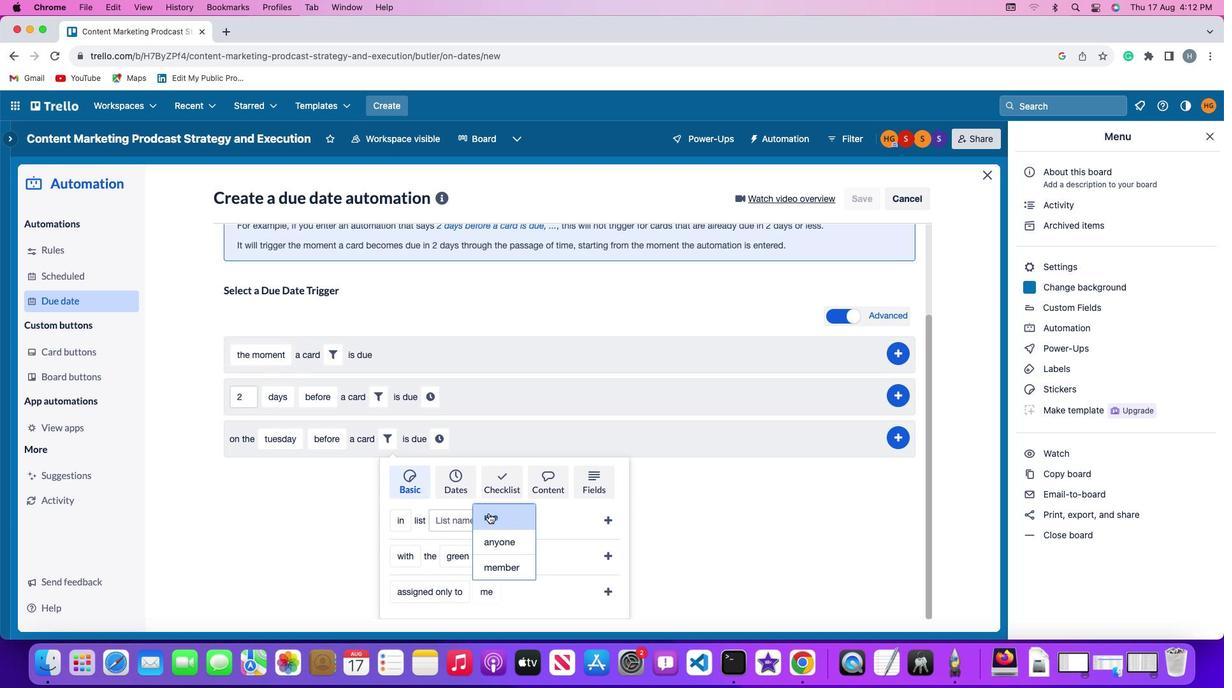 
Action: Mouse pressed left at (486, 512)
Screenshot: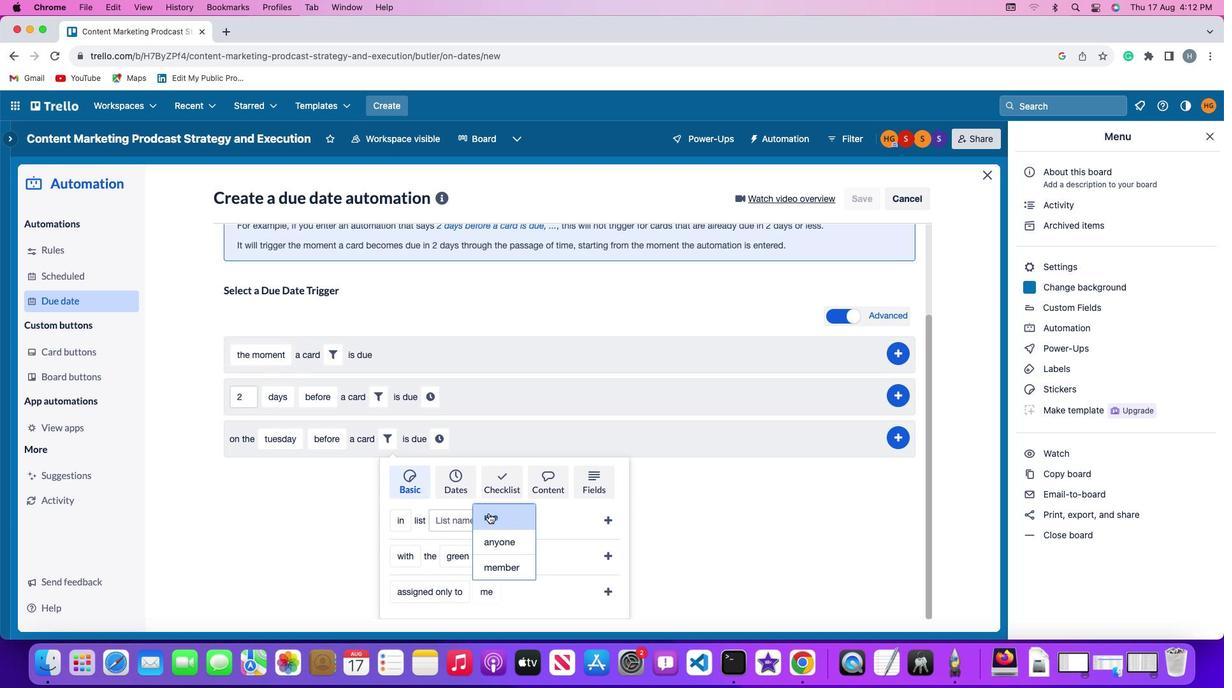 
Action: Mouse moved to (599, 589)
Screenshot: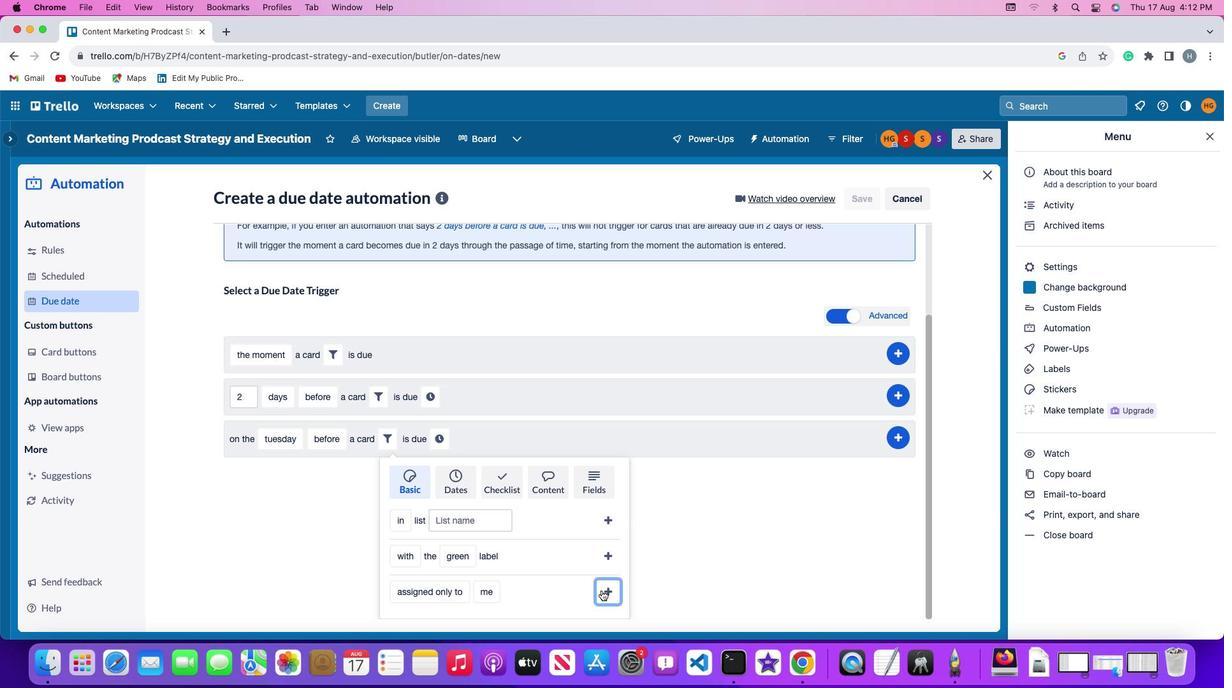 
Action: Mouse pressed left at (599, 589)
Screenshot: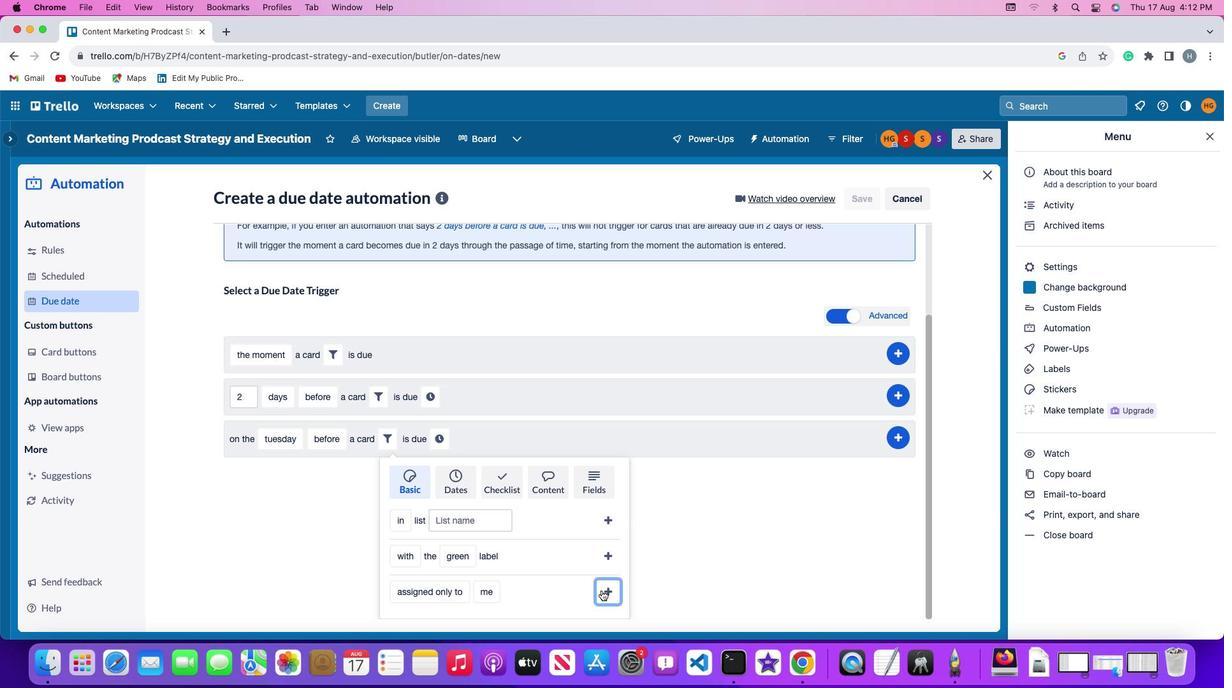 
Action: Mouse moved to (546, 558)
Screenshot: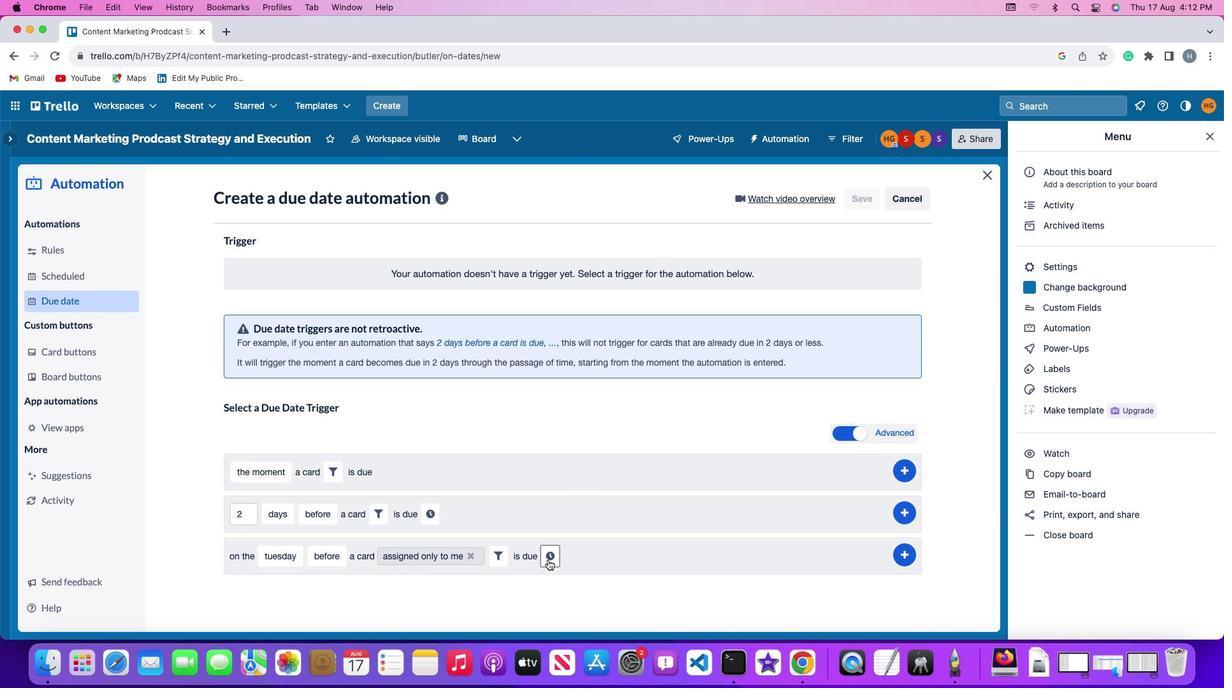
Action: Mouse pressed left at (546, 558)
Screenshot: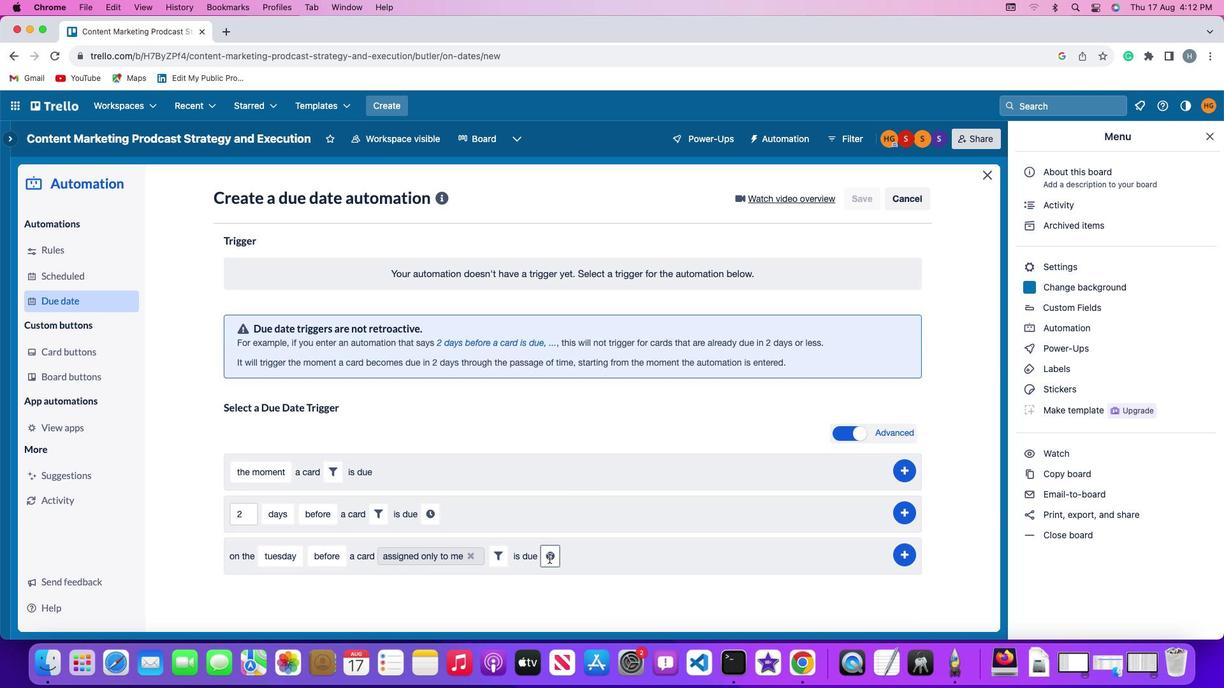 
Action: Mouse moved to (577, 559)
Screenshot: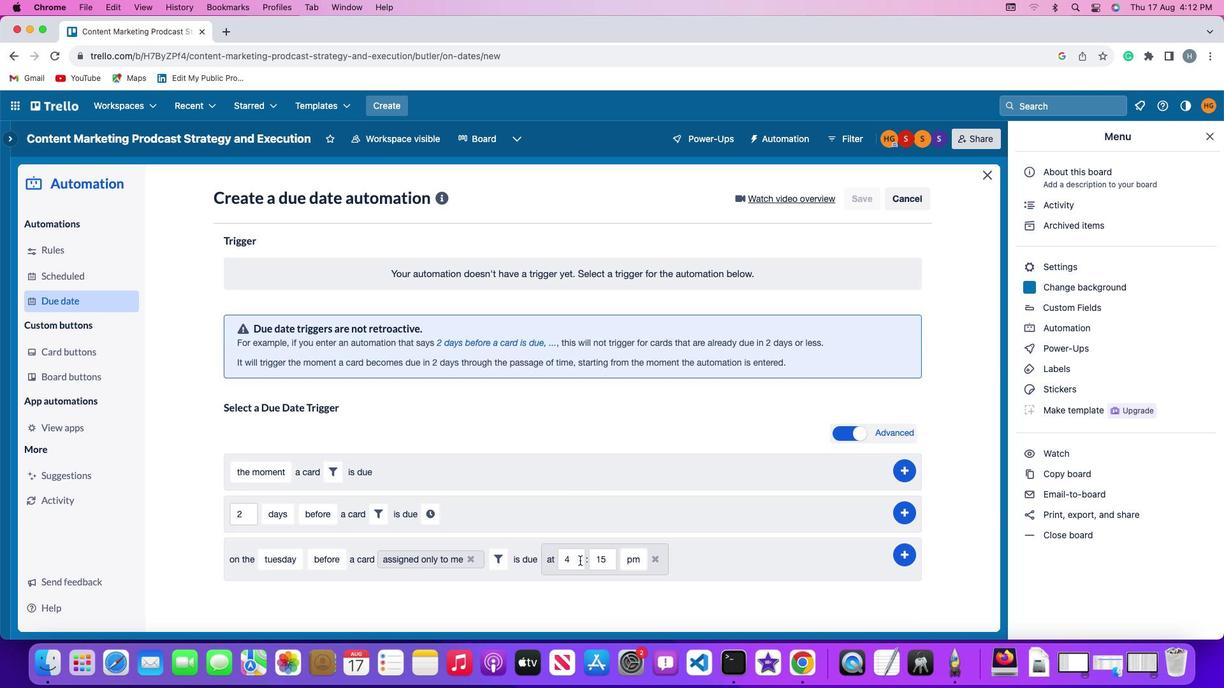 
Action: Mouse pressed left at (577, 559)
Screenshot: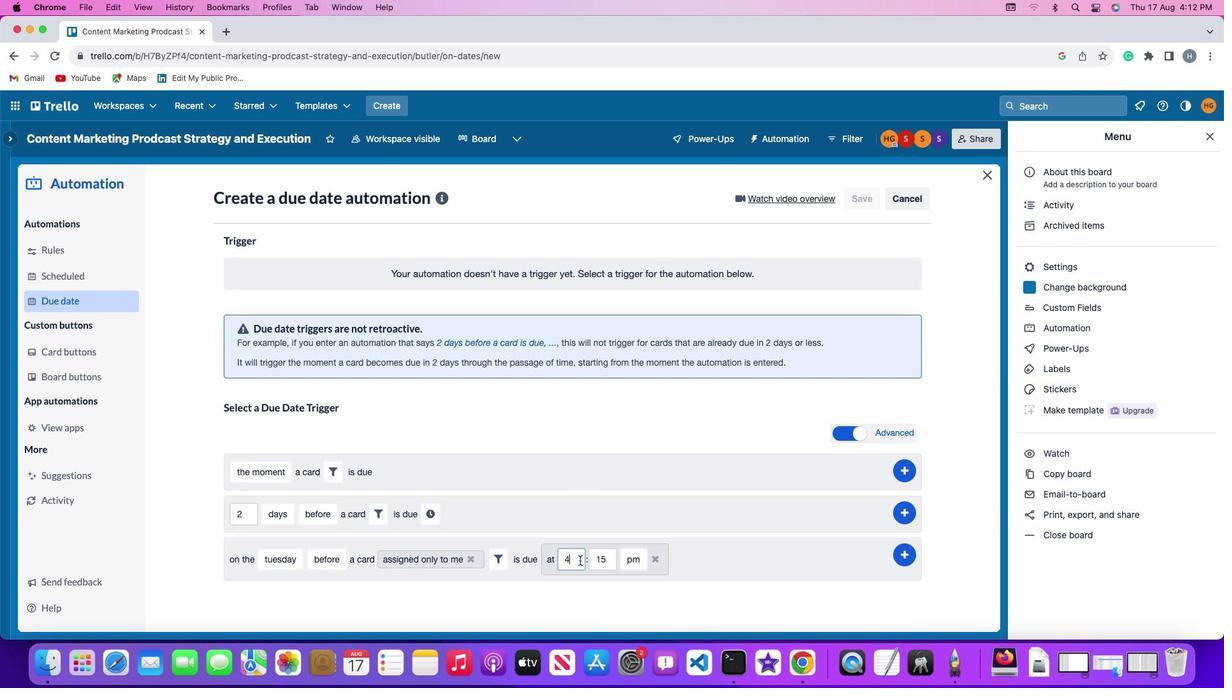 
Action: Mouse moved to (578, 559)
Screenshot: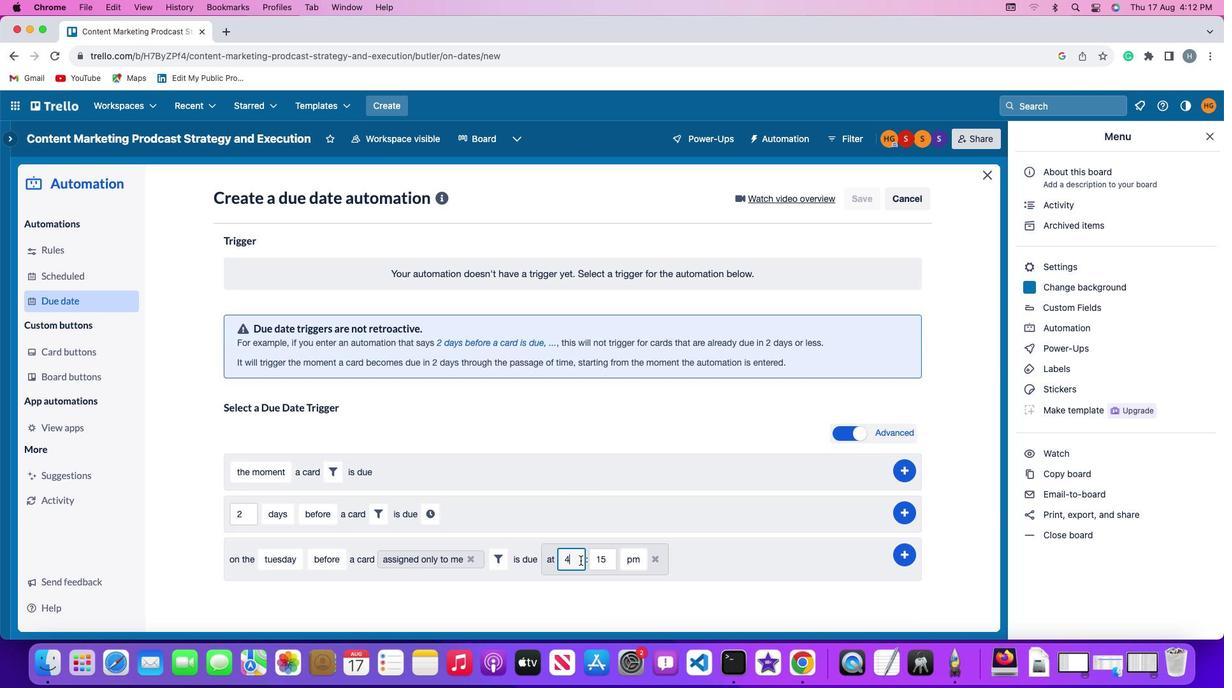 
Action: Key pressed Key.backspace'1'
Screenshot: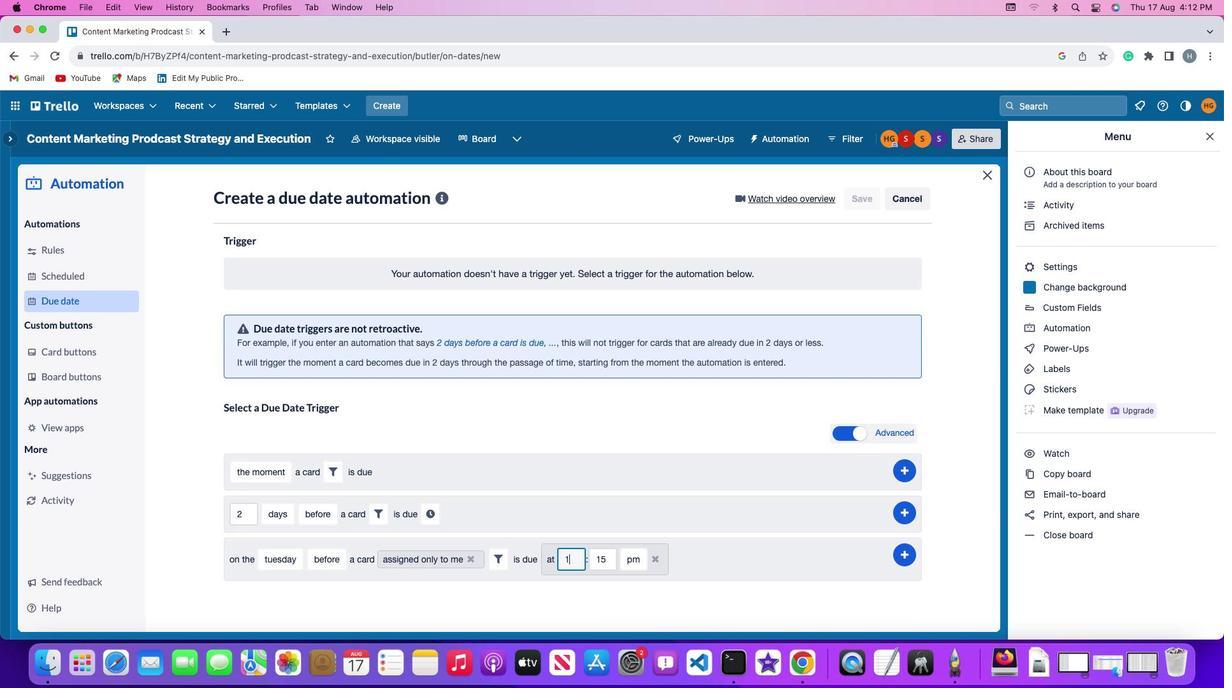 
Action: Mouse moved to (568, 560)
Screenshot: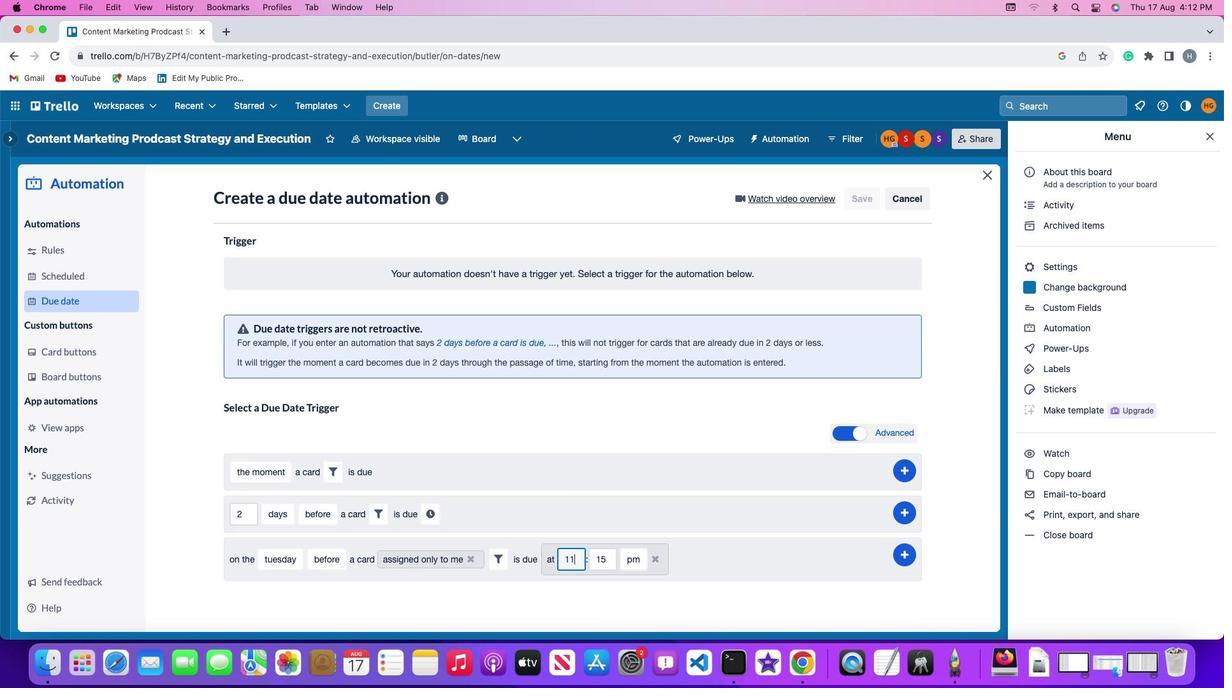 
Action: Key pressed '1'
Screenshot: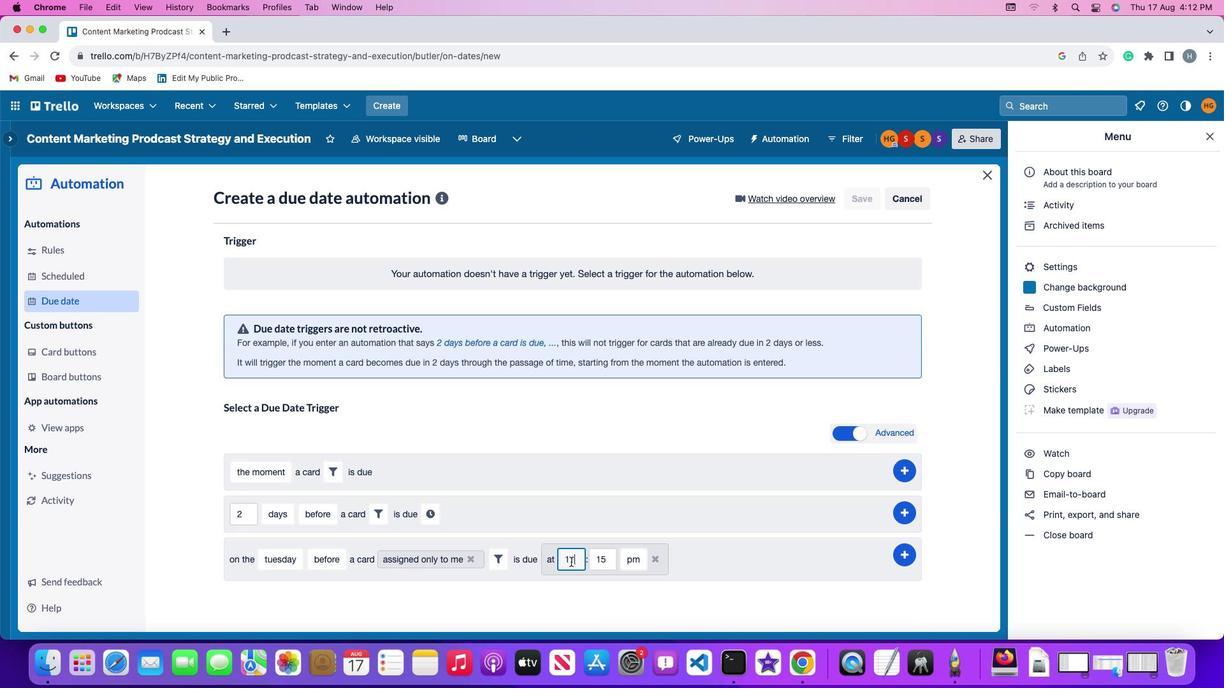 
Action: Mouse moved to (599, 555)
Screenshot: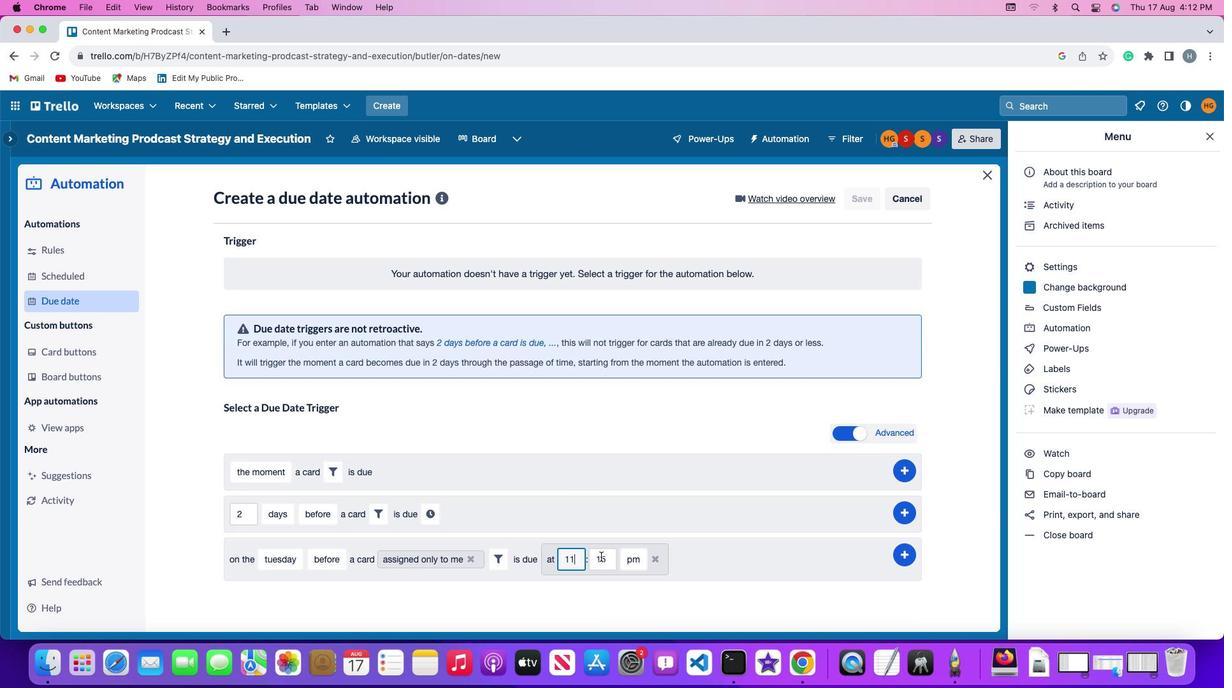 
Action: Mouse pressed left at (599, 555)
Screenshot: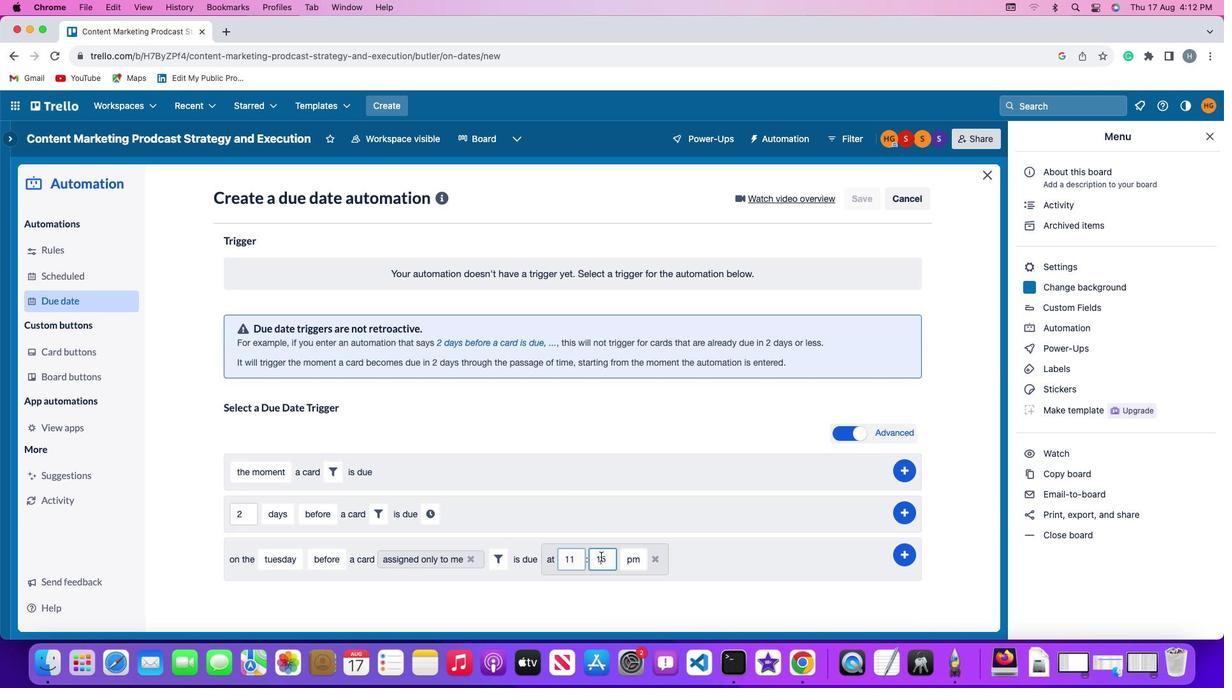
Action: Mouse moved to (604, 555)
Screenshot: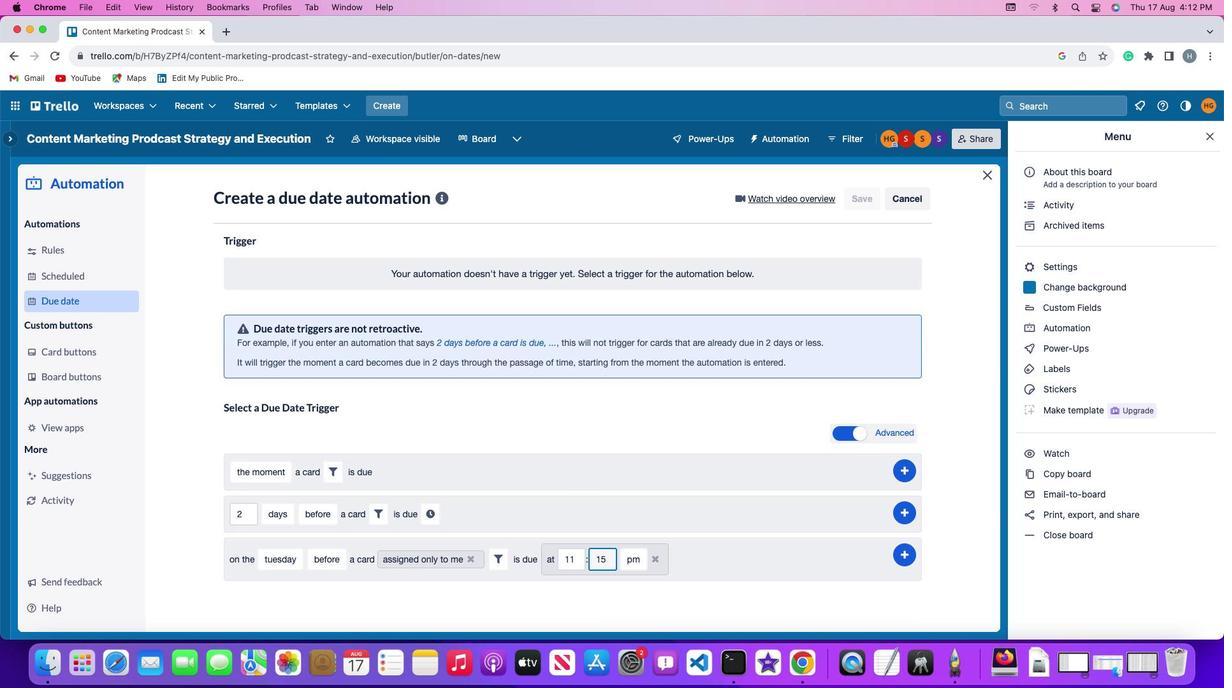 
Action: Key pressed Key.rightKey.backspaceKey.backspace
Screenshot: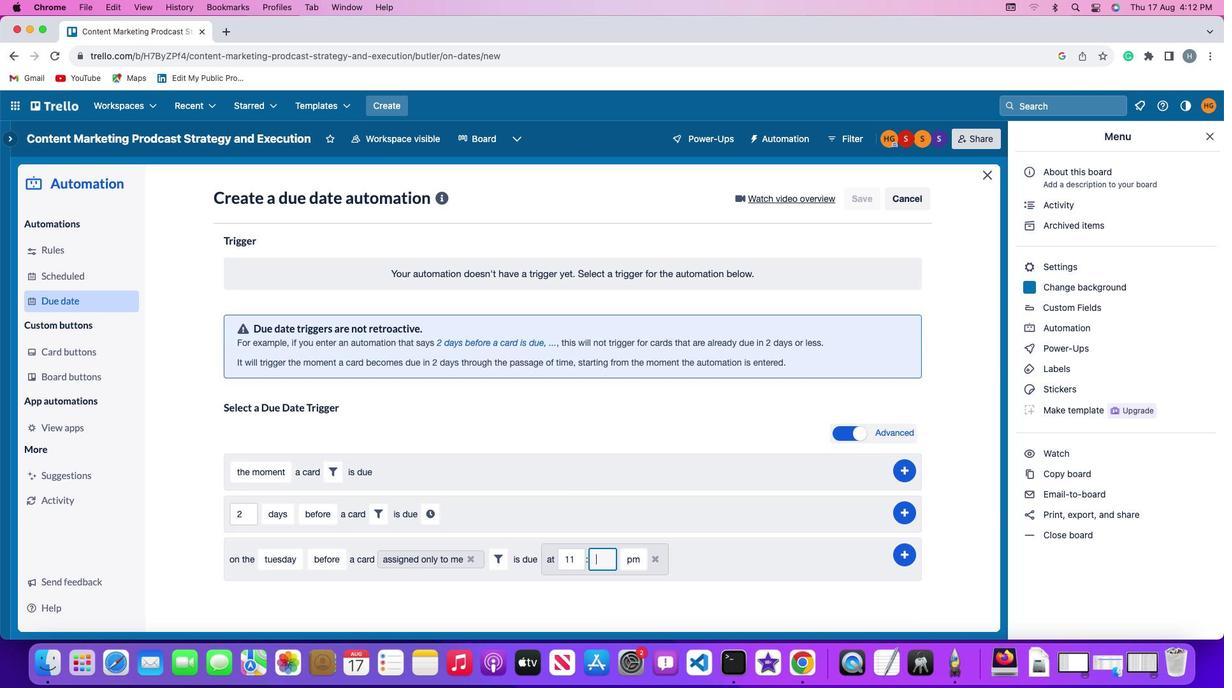 
Action: Mouse moved to (606, 556)
Screenshot: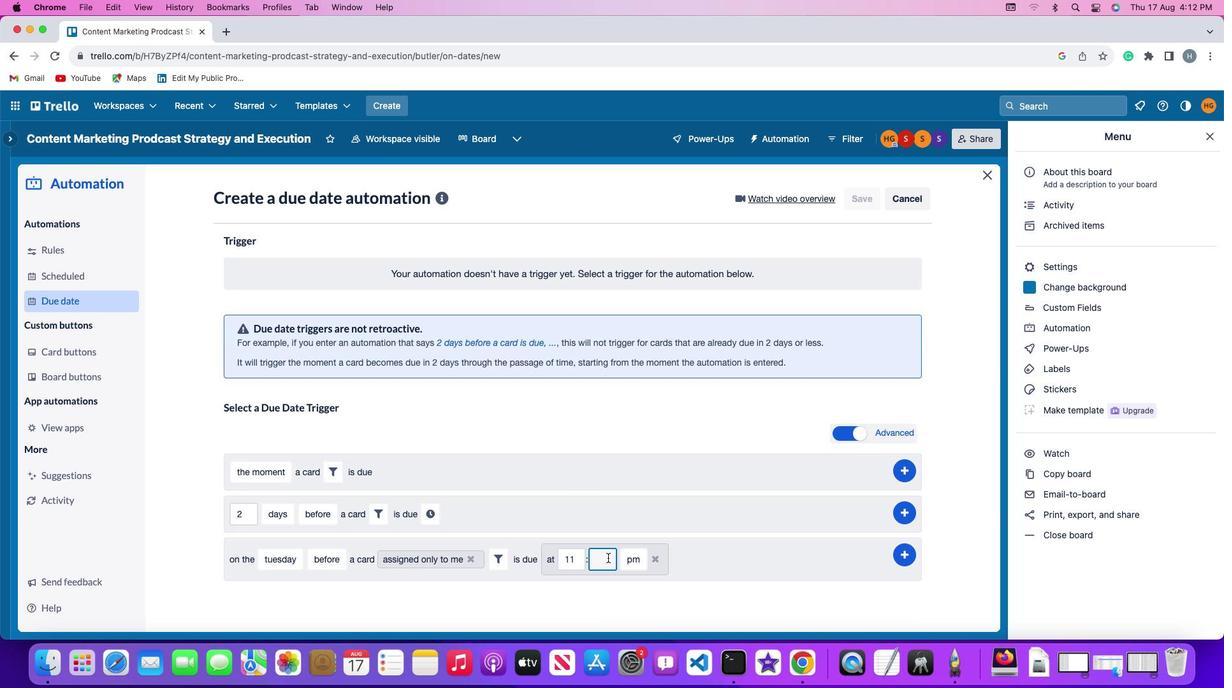 
Action: Key pressed '0''0'
Screenshot: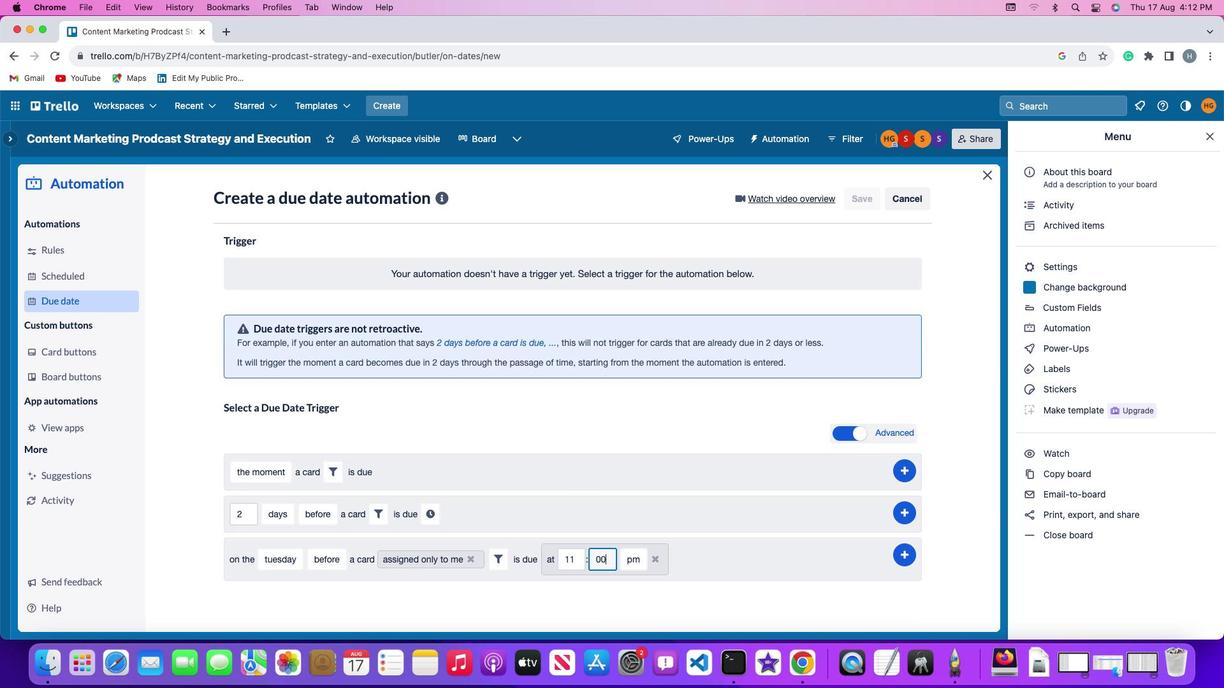 
Action: Mouse moved to (623, 556)
Screenshot: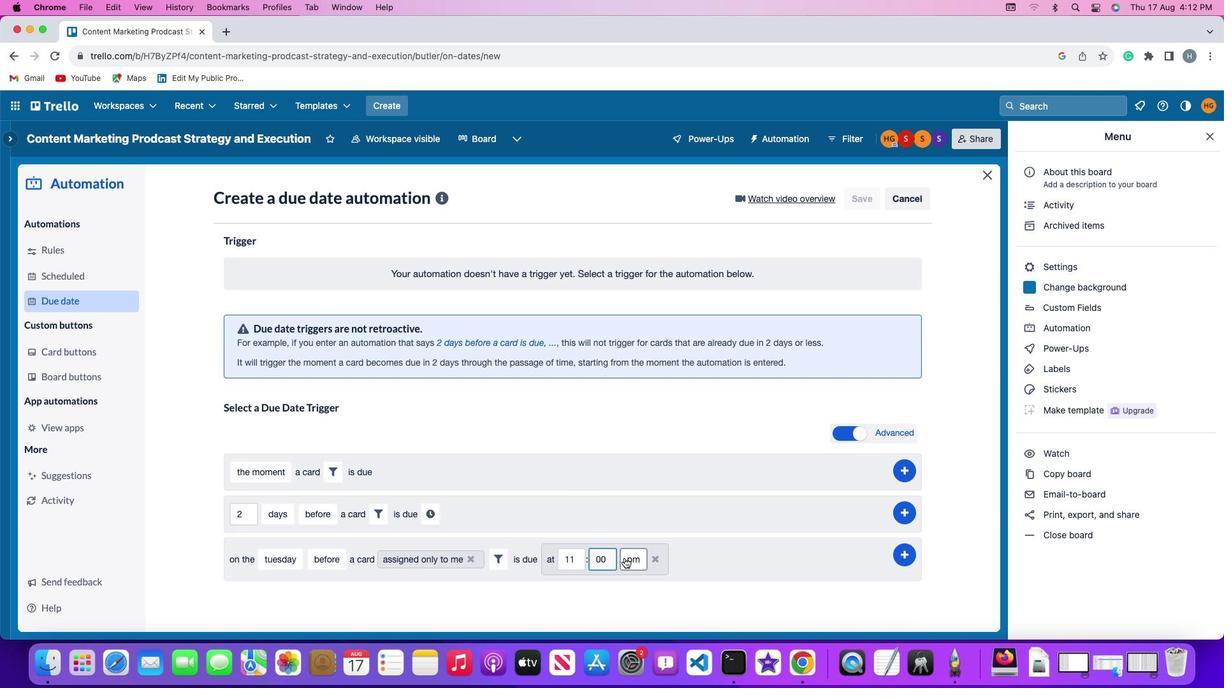 
Action: Mouse pressed left at (623, 556)
Screenshot: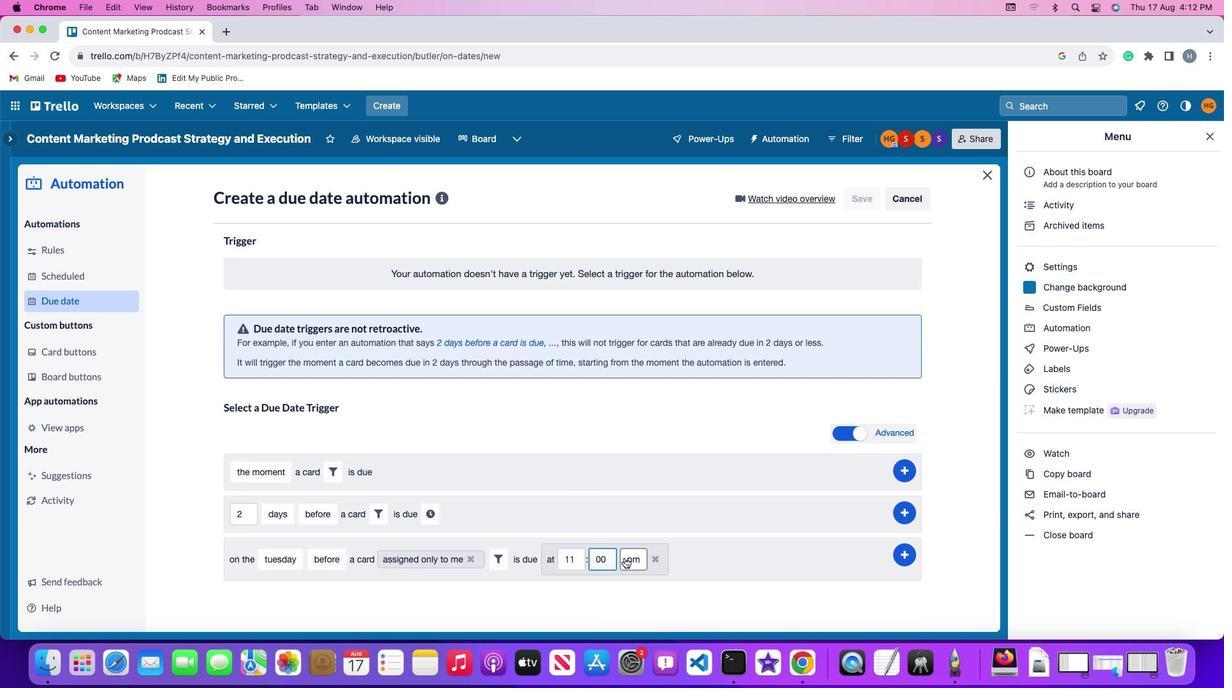 
Action: Mouse moved to (630, 574)
Screenshot: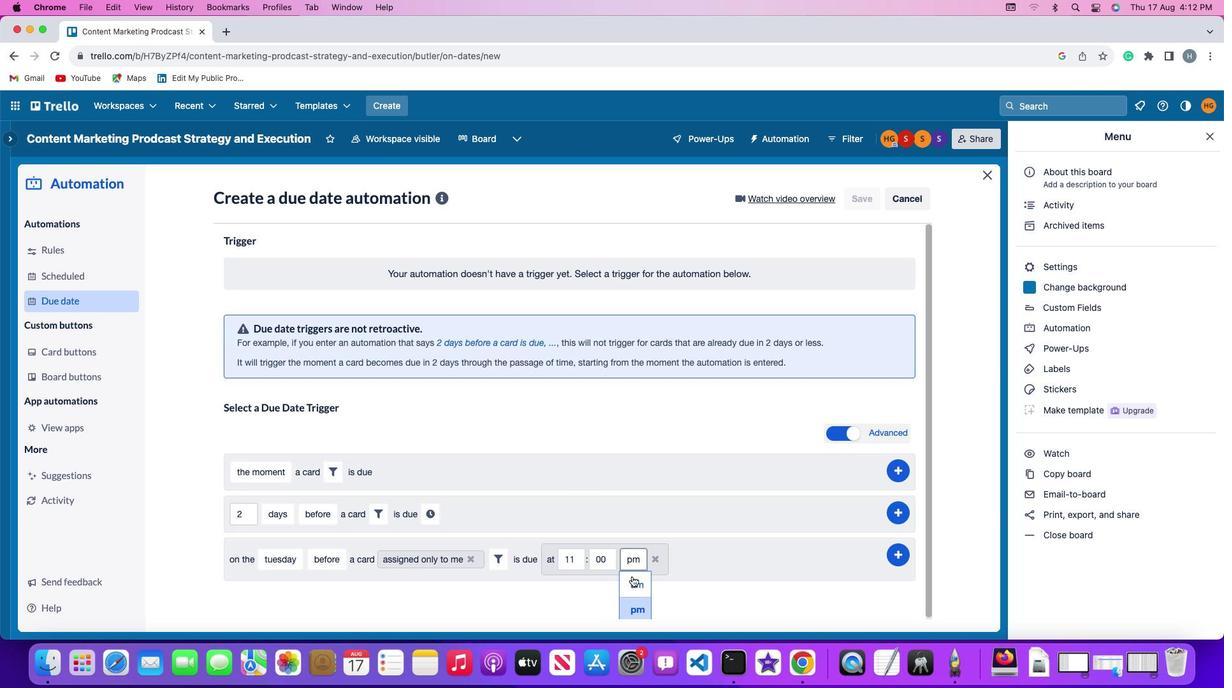 
Action: Mouse pressed left at (630, 574)
Screenshot: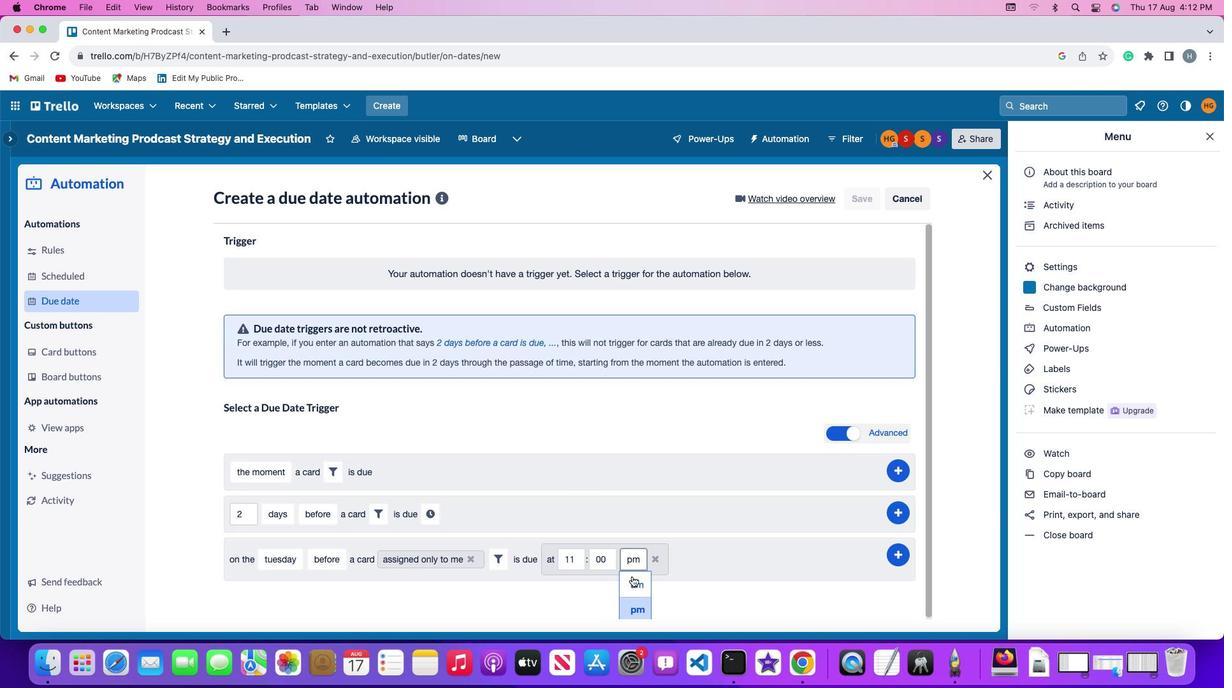 
Action: Mouse moved to (898, 553)
Screenshot: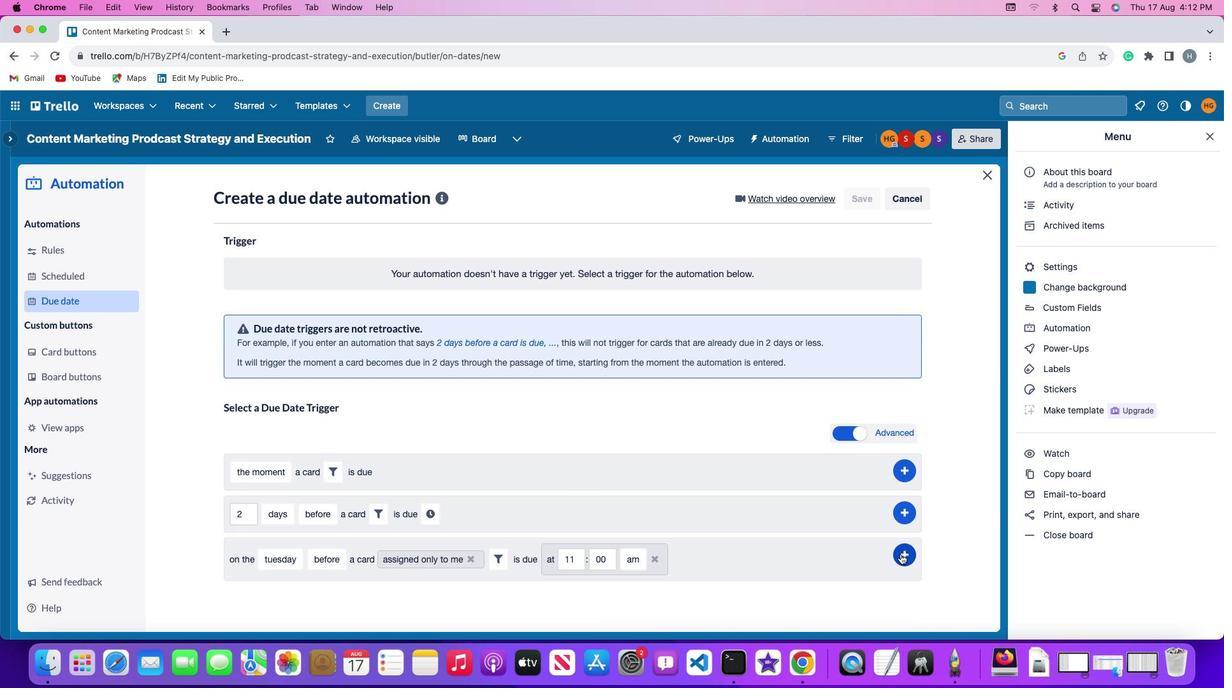 
Action: Mouse pressed left at (898, 553)
Screenshot: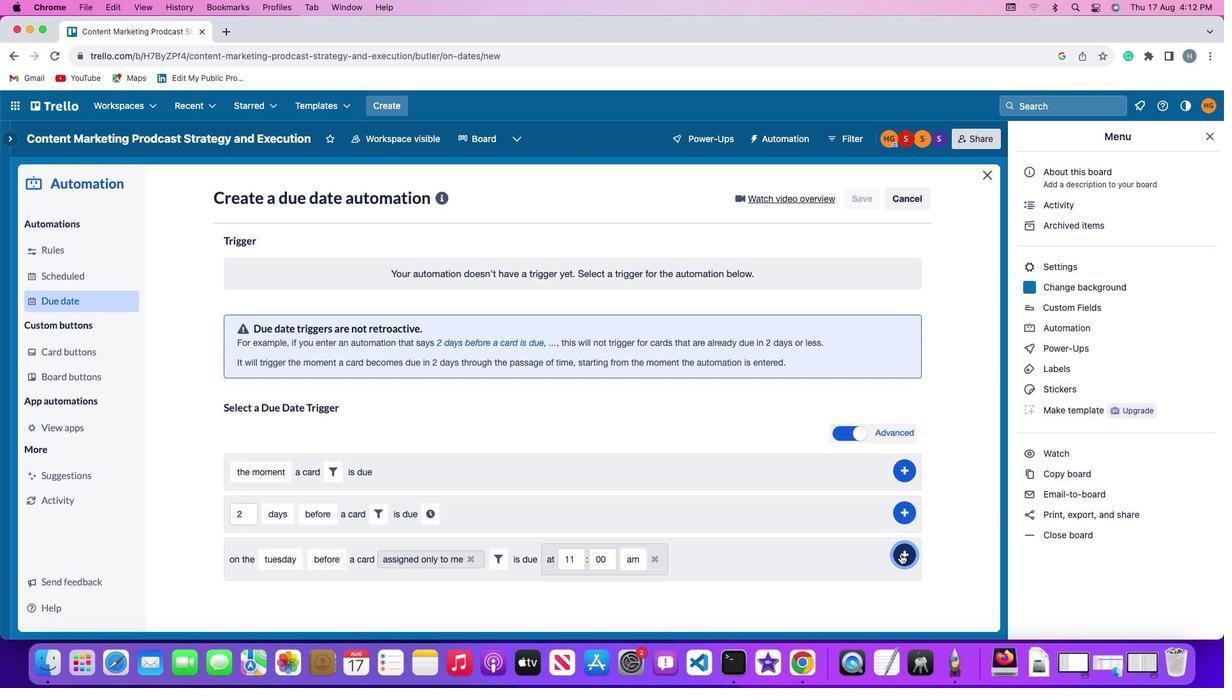
Action: Mouse moved to (949, 479)
Screenshot: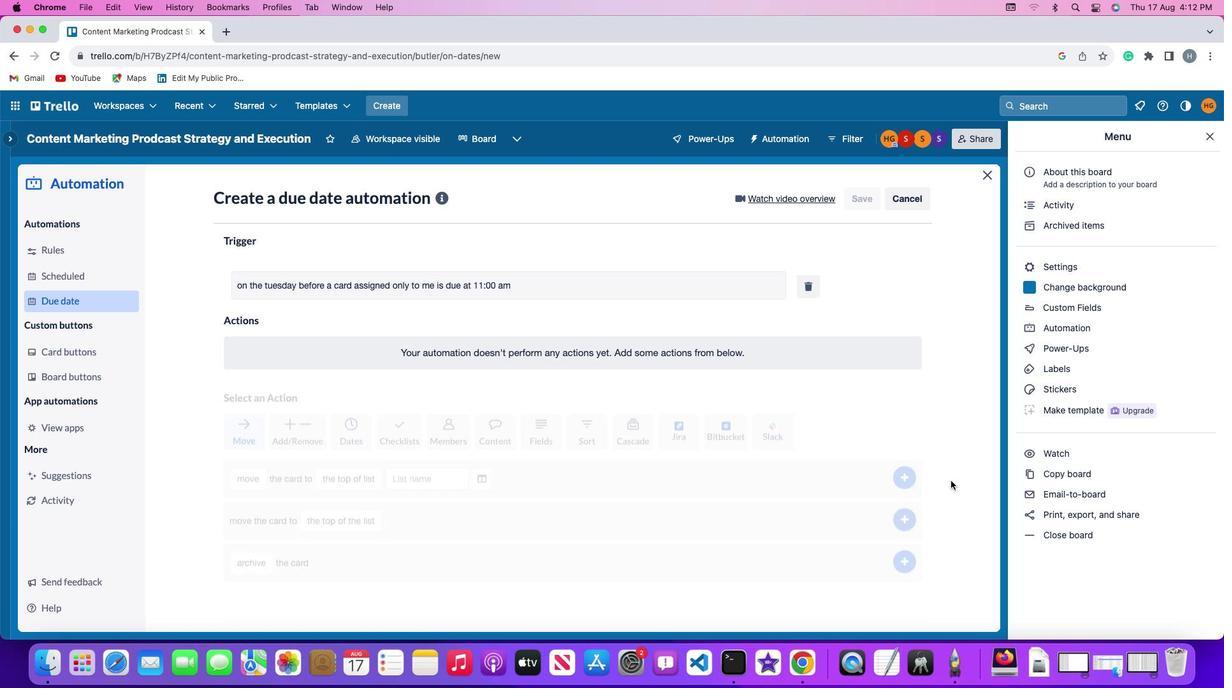 
